 Task: Look for space in Shāhjānpur, India from 4th June, 2023 to 8th June, 2023 for 2 adults in price range Rs.8000 to Rs.16000. Place can be private room with 1  bedroom having 1 bed and 1 bathroom. Property type can be house, flat, guest house, hotel. Booking option can be shelf check-in. Required host language is English.
Action: Mouse moved to (546, 97)
Screenshot: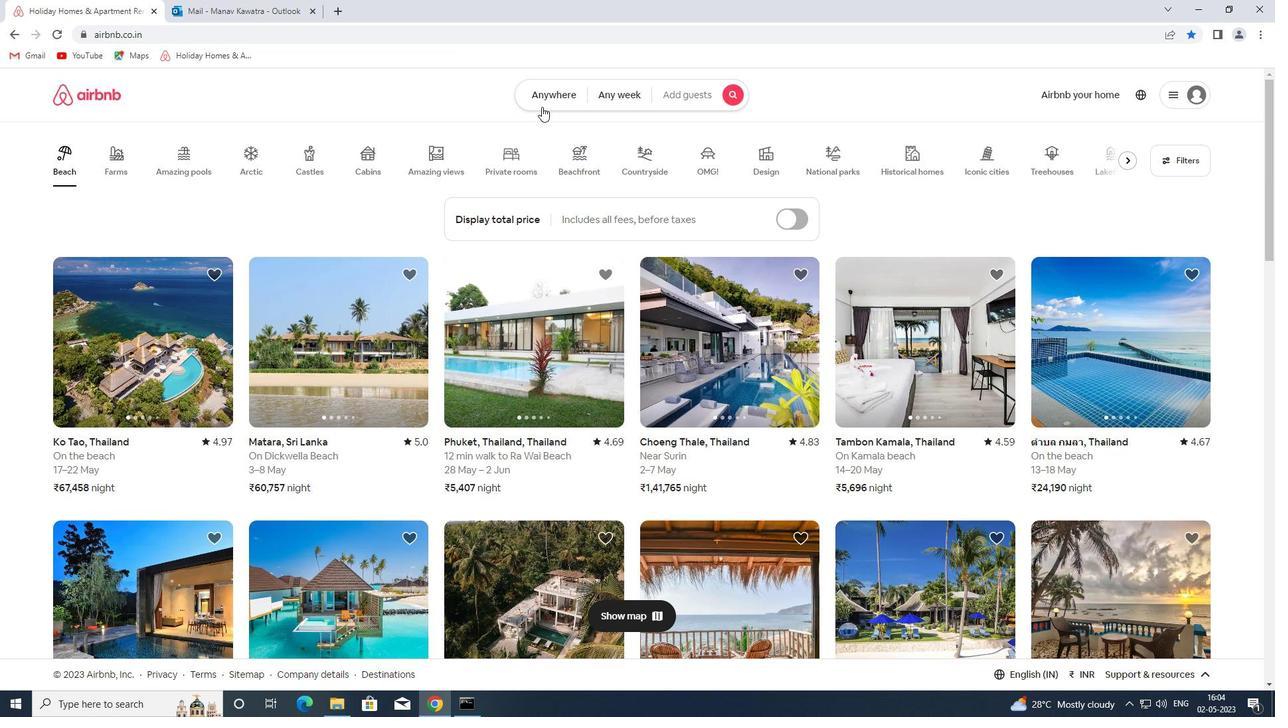 
Action: Mouse pressed left at (546, 97)
Screenshot: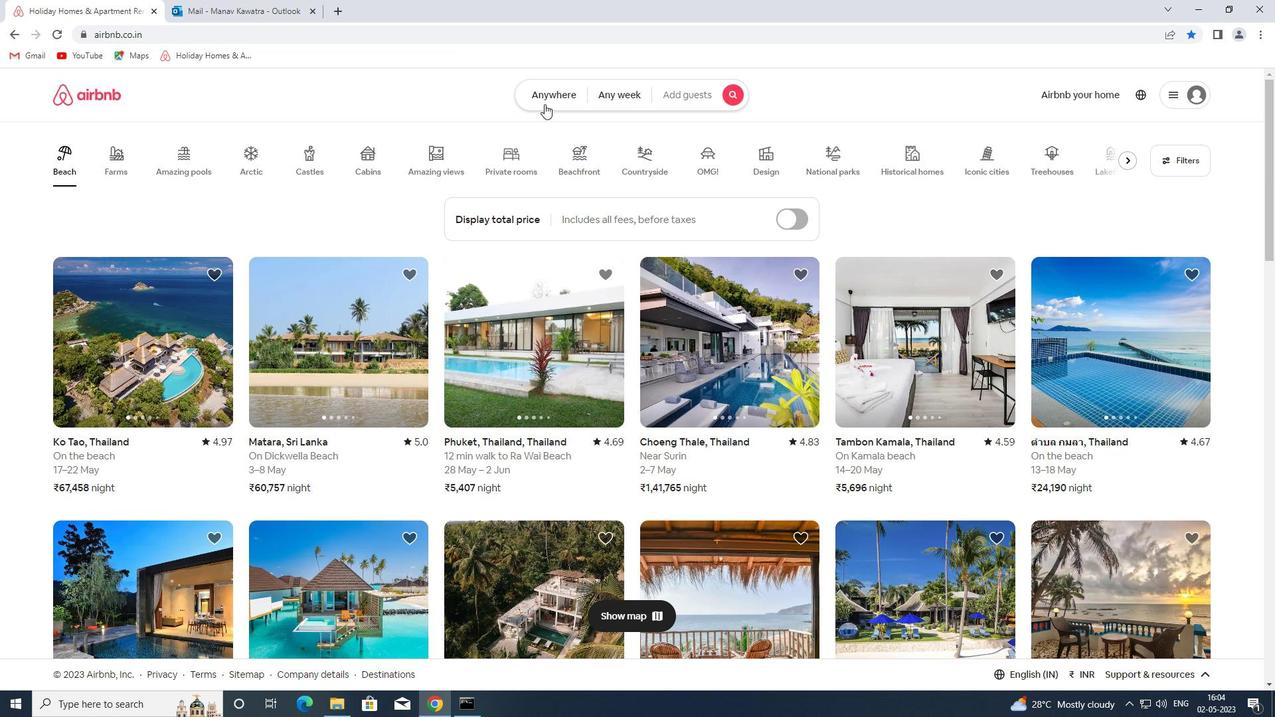 
Action: Mouse moved to (414, 150)
Screenshot: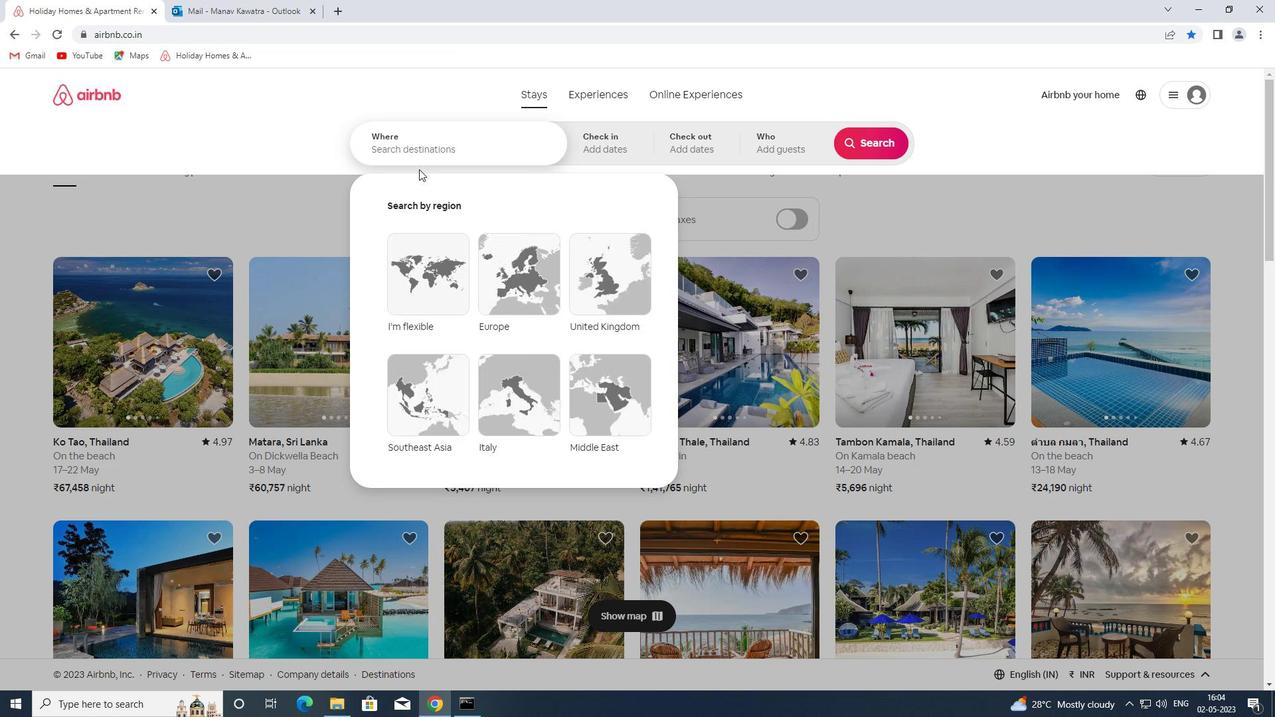 
Action: Mouse pressed left at (414, 150)
Screenshot: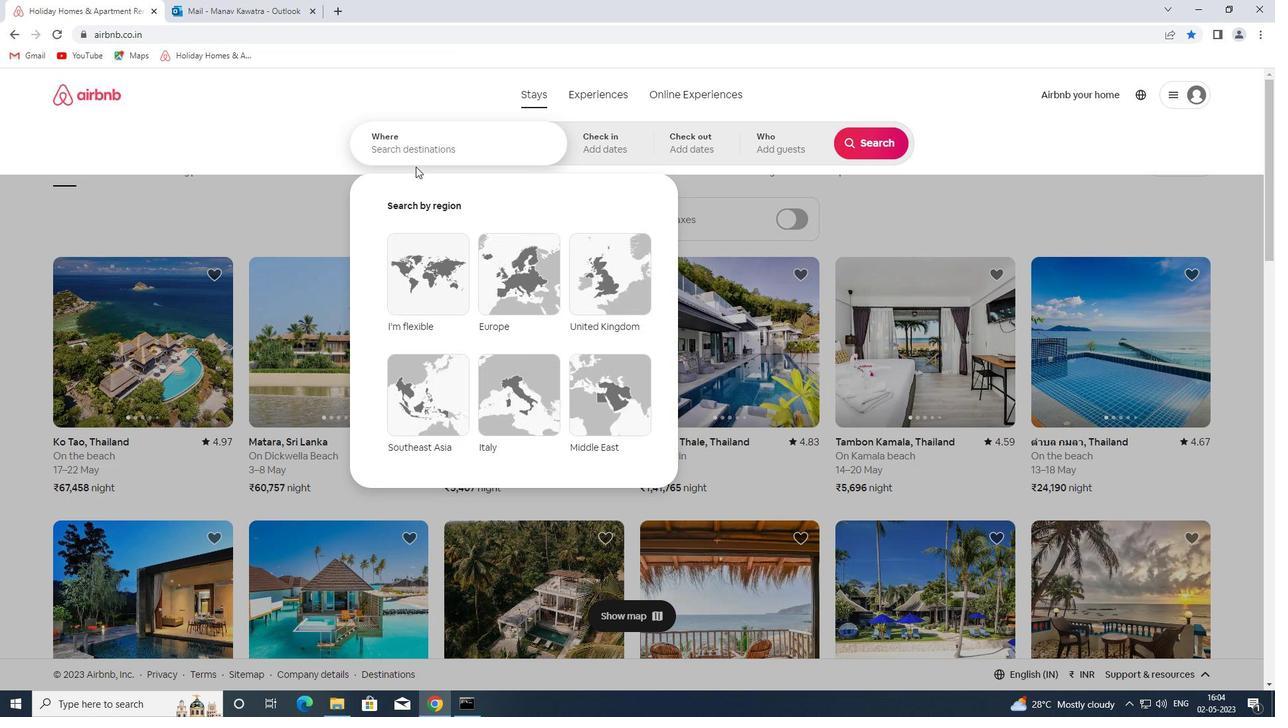 
Action: Key pressed shahjanpur<Key.space>india<Key.space><Key.enter>
Screenshot: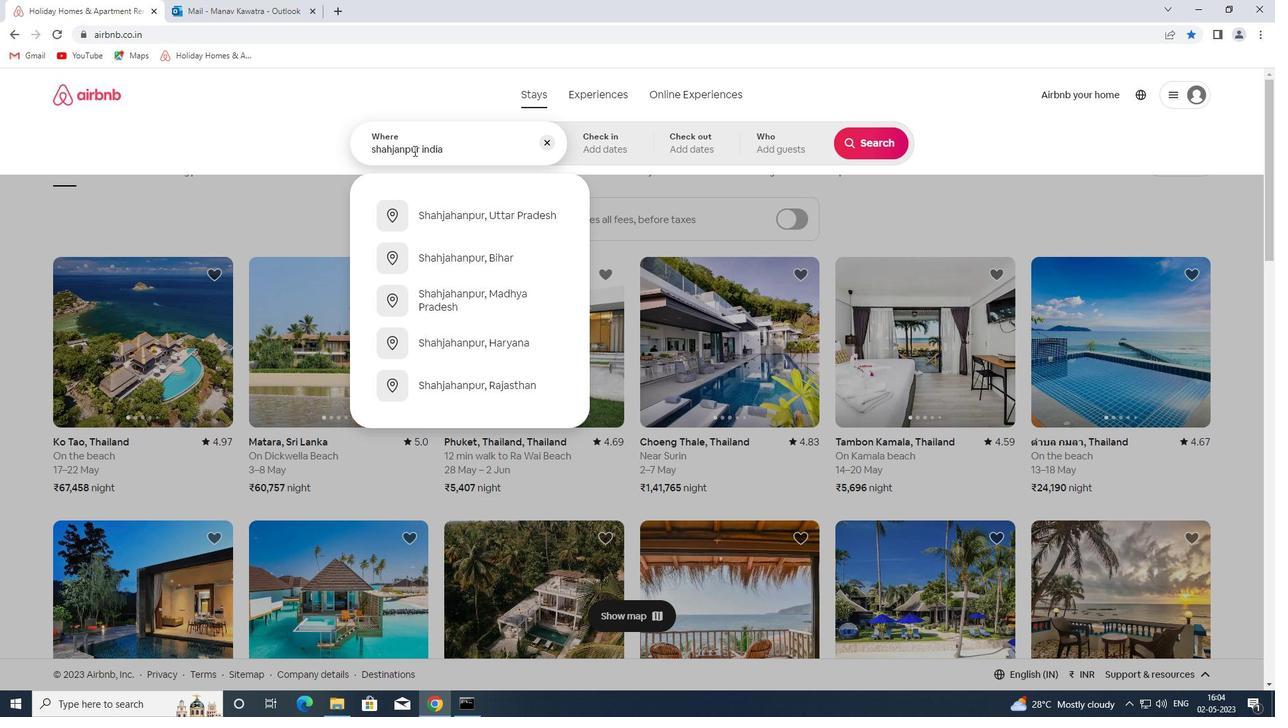 
Action: Mouse moved to (671, 333)
Screenshot: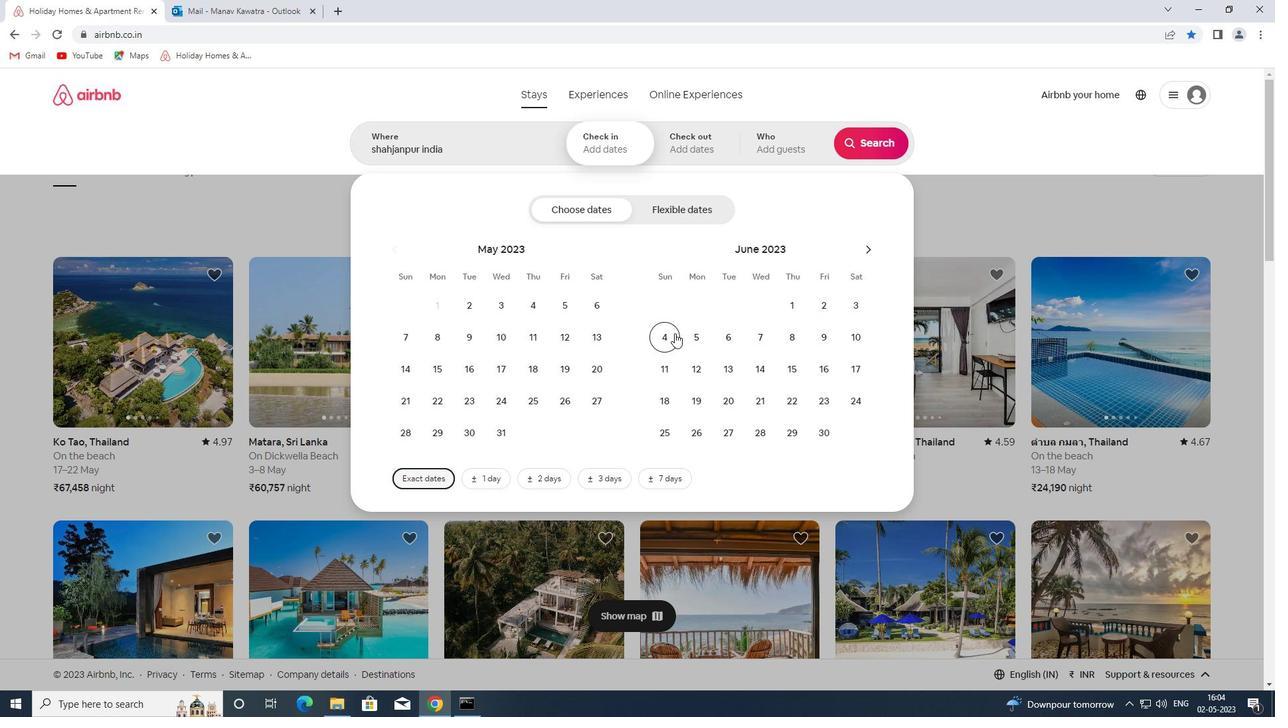 
Action: Mouse pressed left at (671, 333)
Screenshot: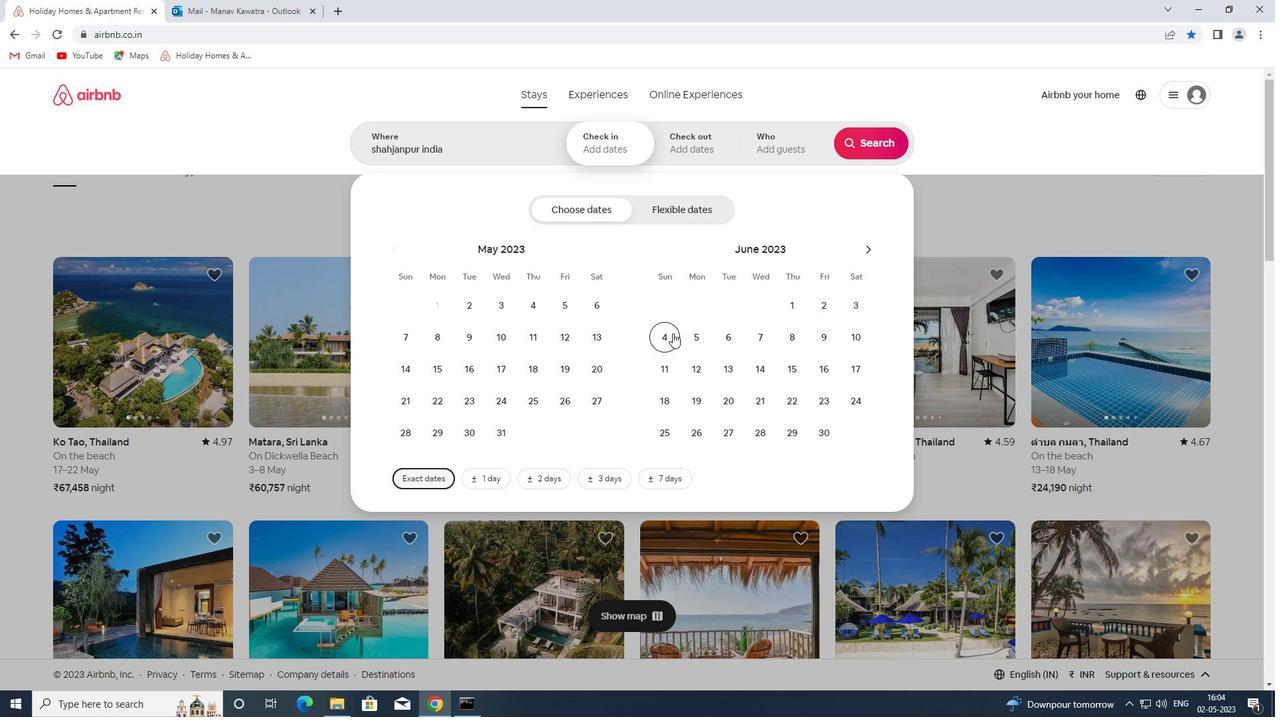 
Action: Mouse moved to (800, 330)
Screenshot: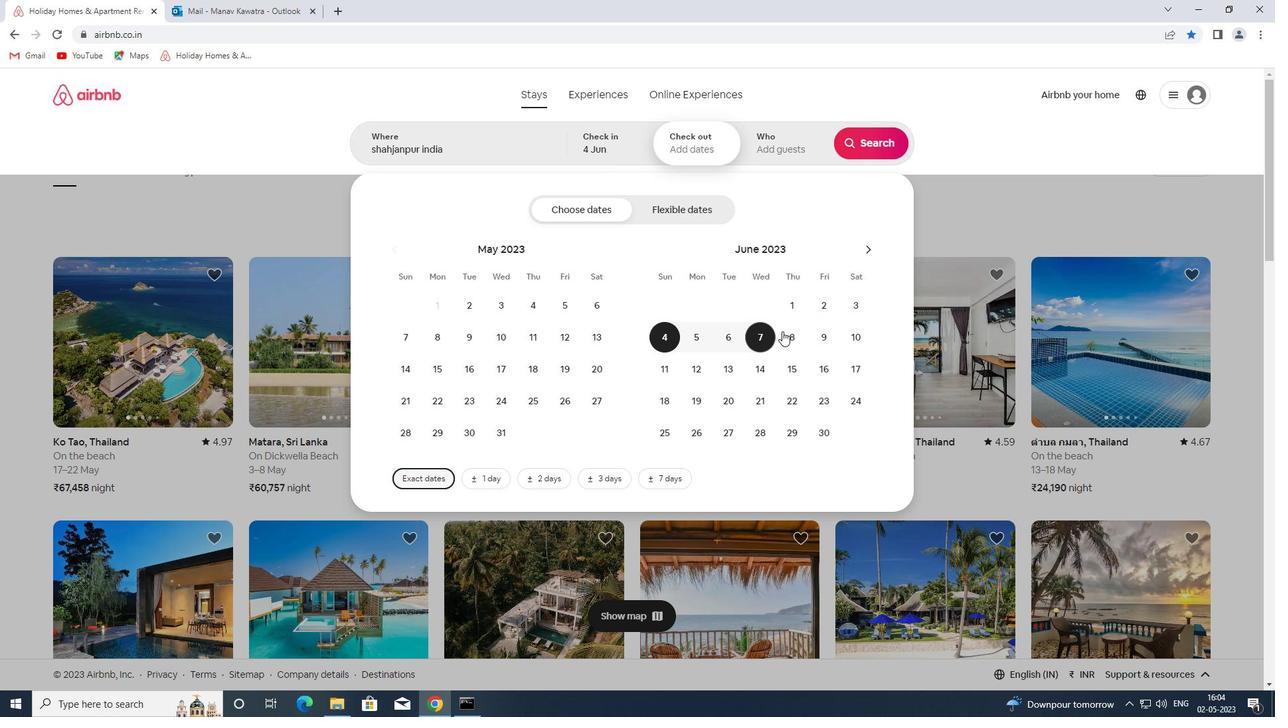 
Action: Mouse pressed left at (800, 330)
Screenshot: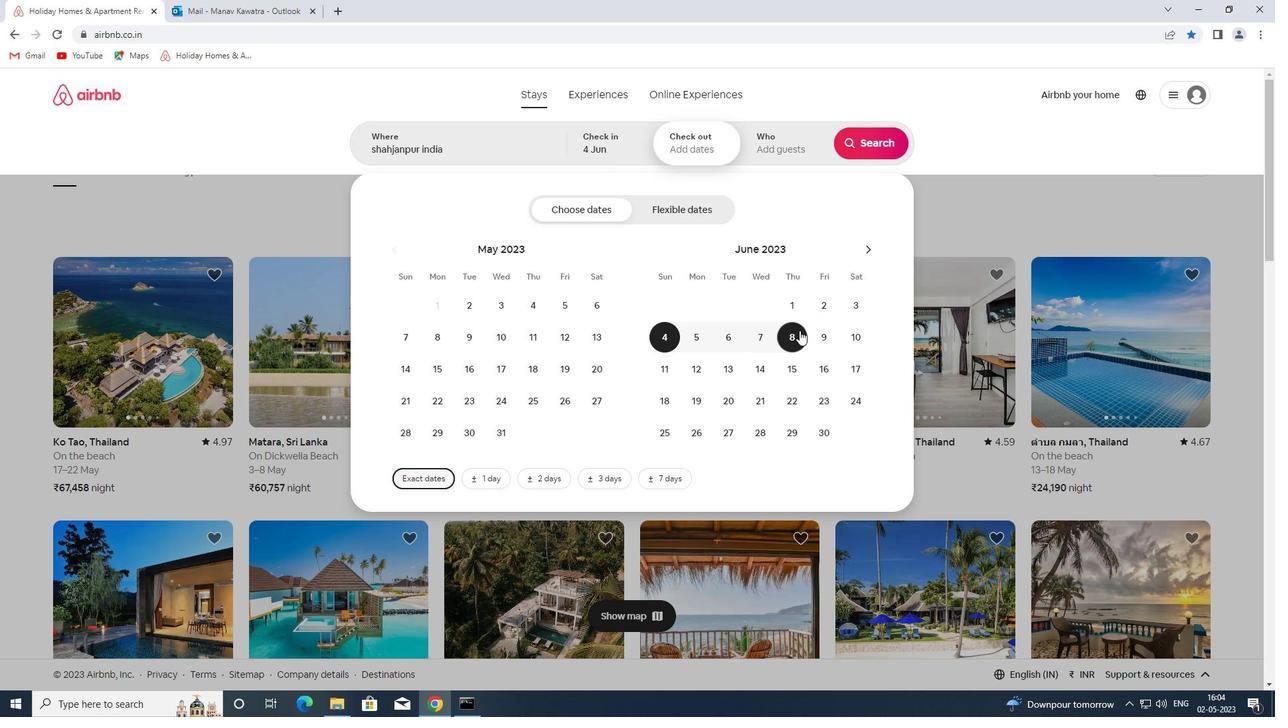 
Action: Mouse moved to (763, 136)
Screenshot: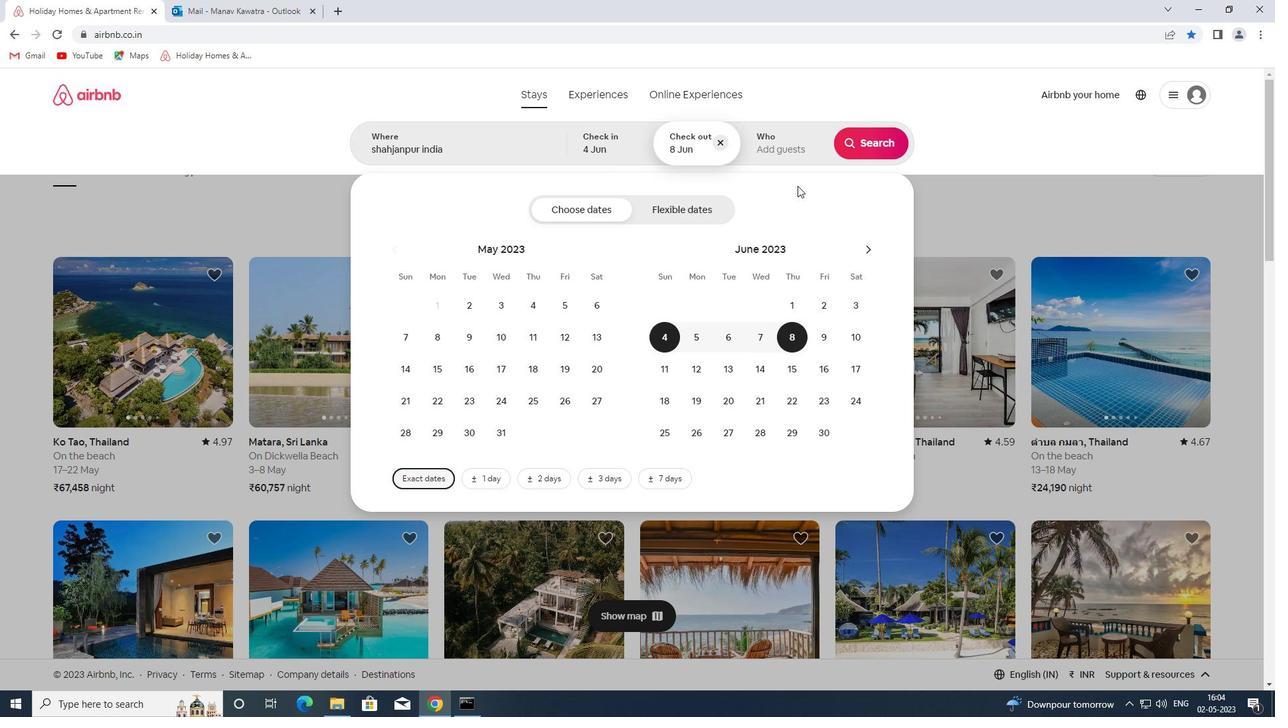 
Action: Mouse pressed left at (763, 136)
Screenshot: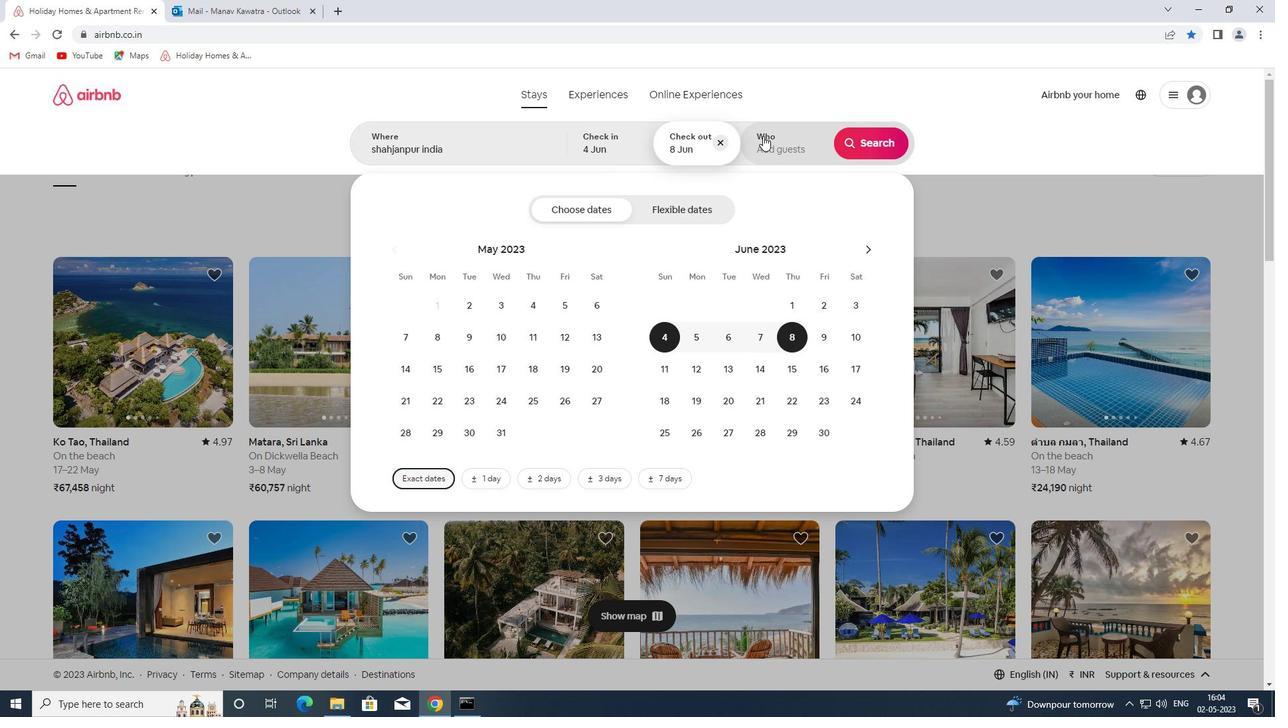 
Action: Mouse moved to (881, 209)
Screenshot: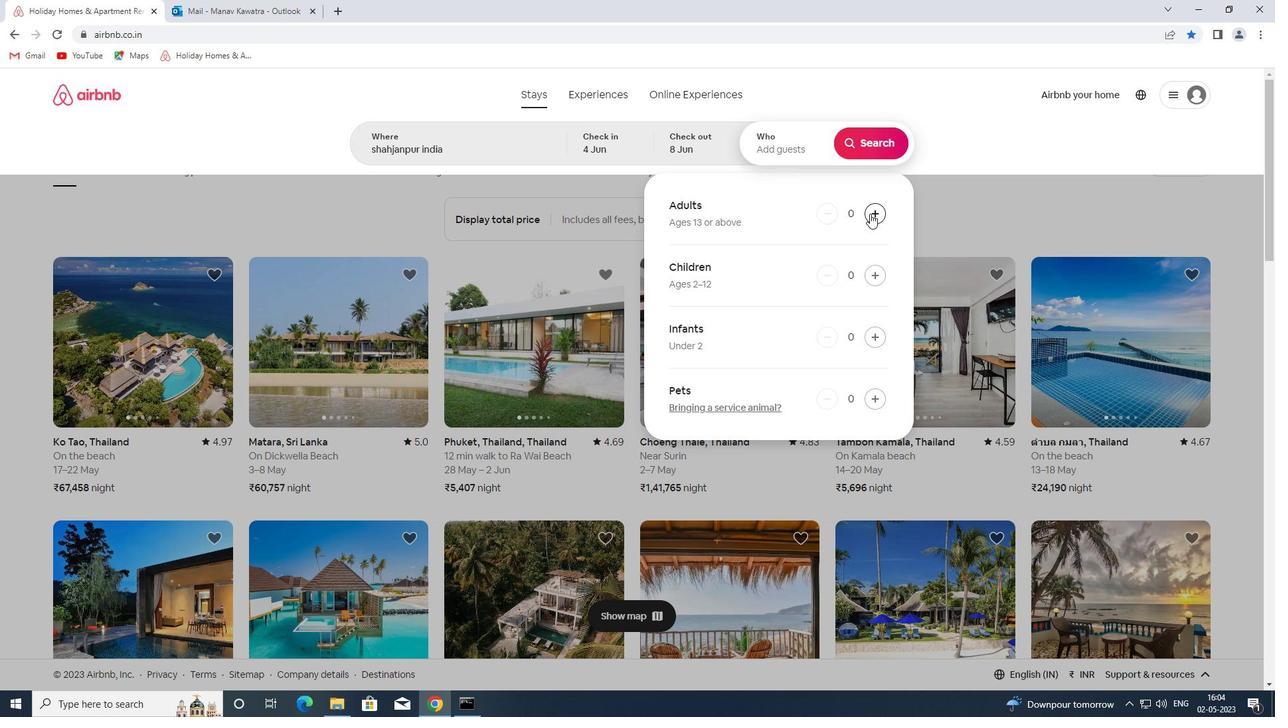 
Action: Mouse pressed left at (881, 209)
Screenshot: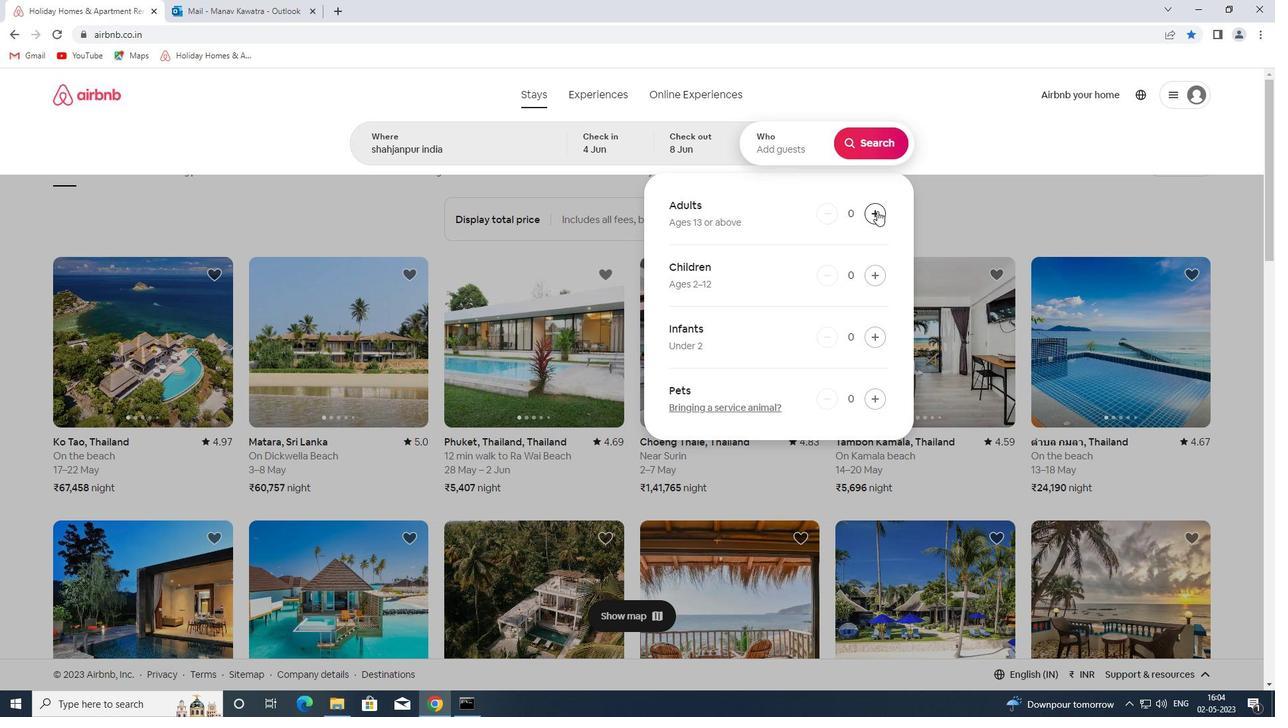 
Action: Mouse pressed left at (881, 209)
Screenshot: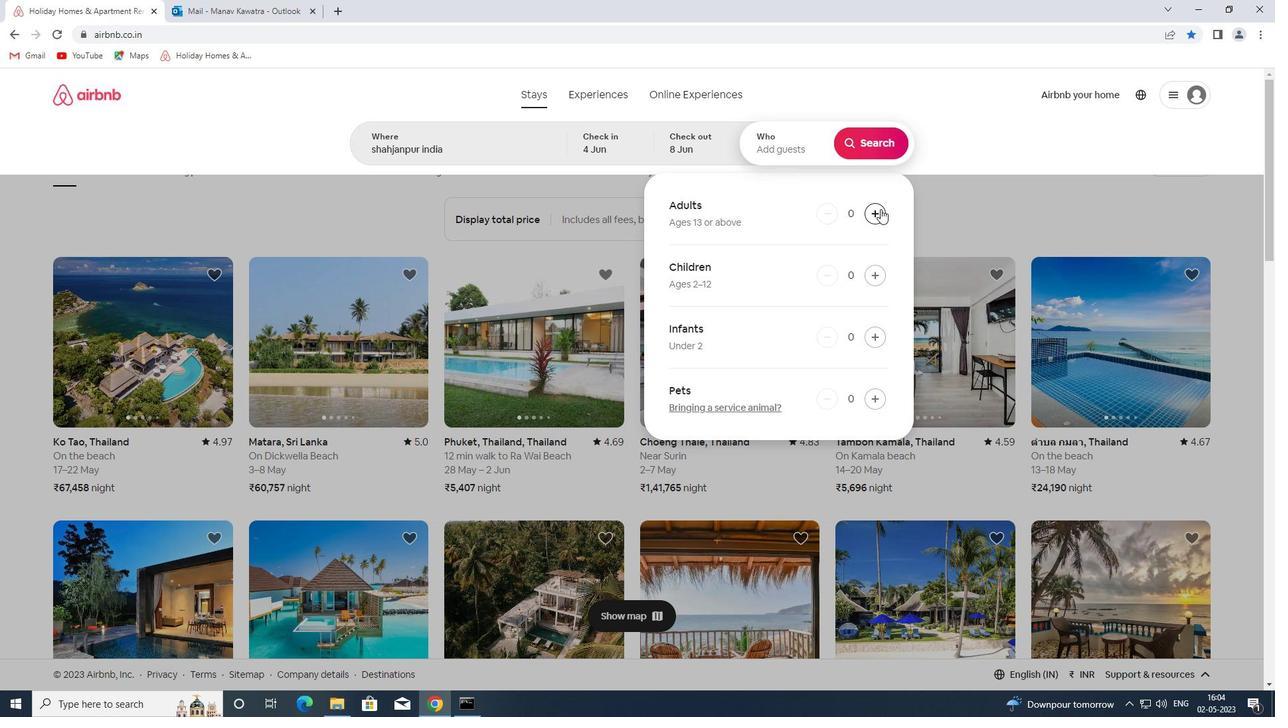 
Action: Mouse moved to (875, 152)
Screenshot: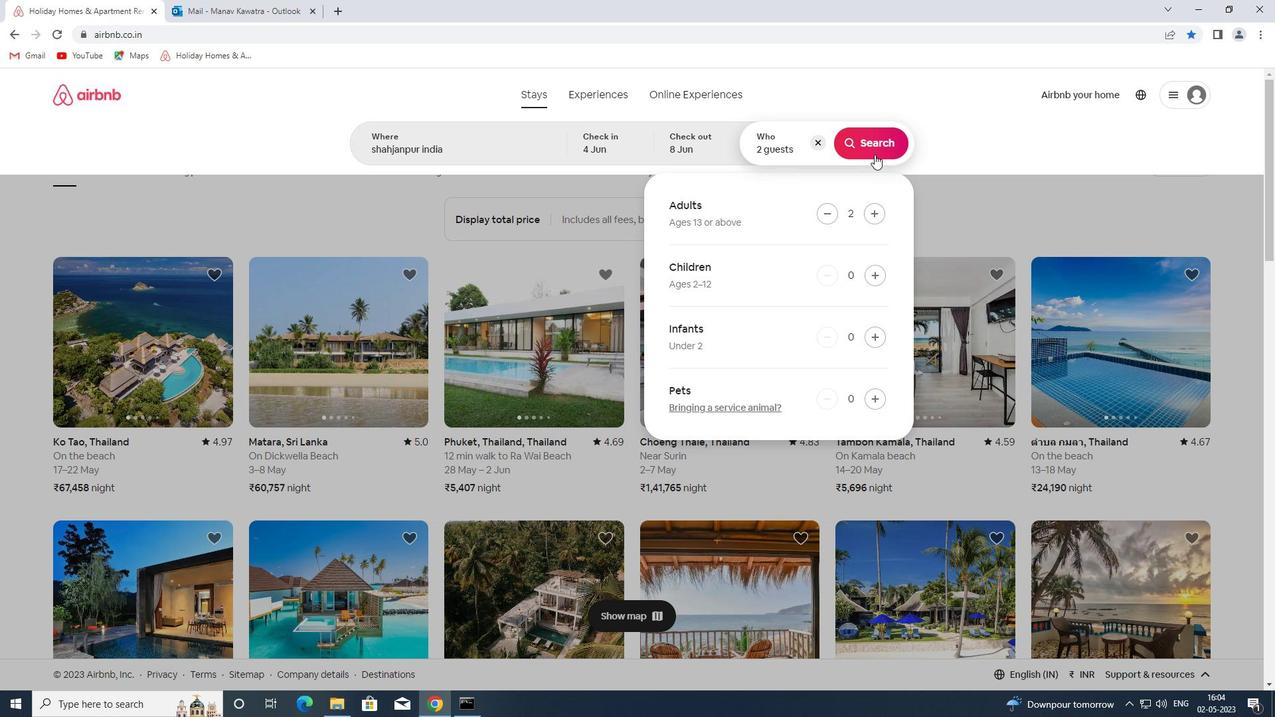 
Action: Mouse pressed left at (875, 152)
Screenshot: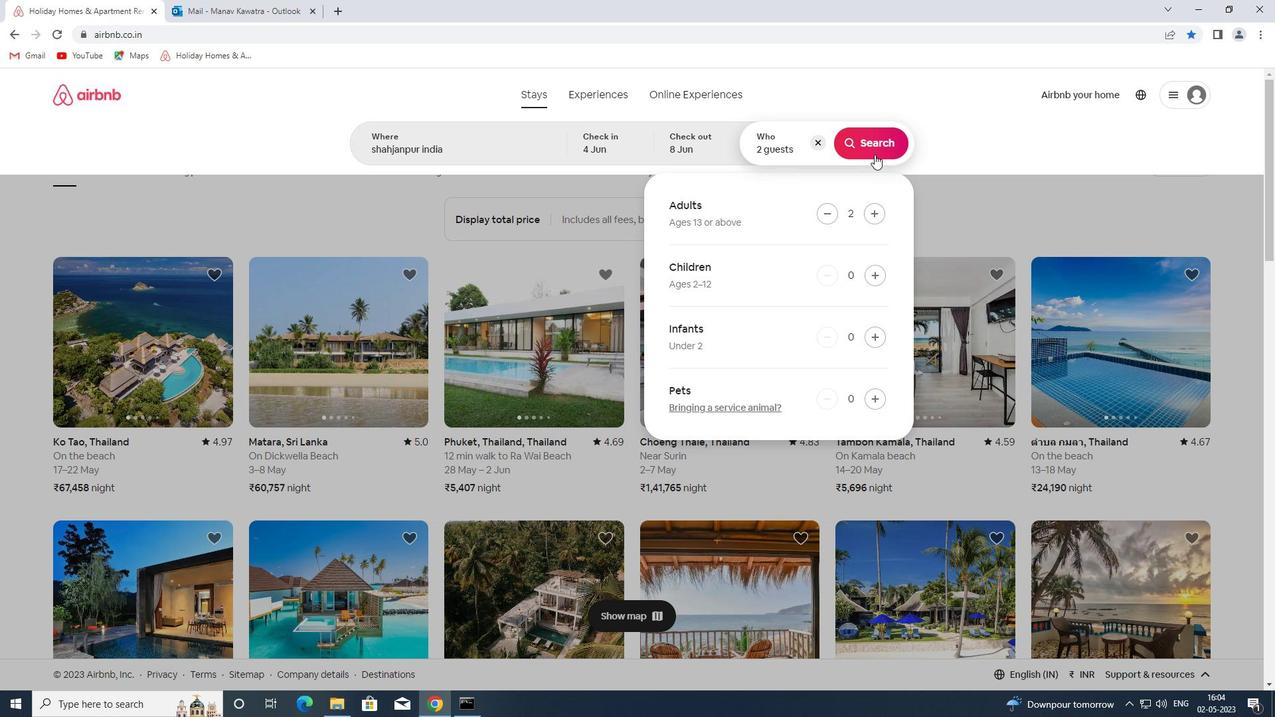 
Action: Mouse moved to (1200, 150)
Screenshot: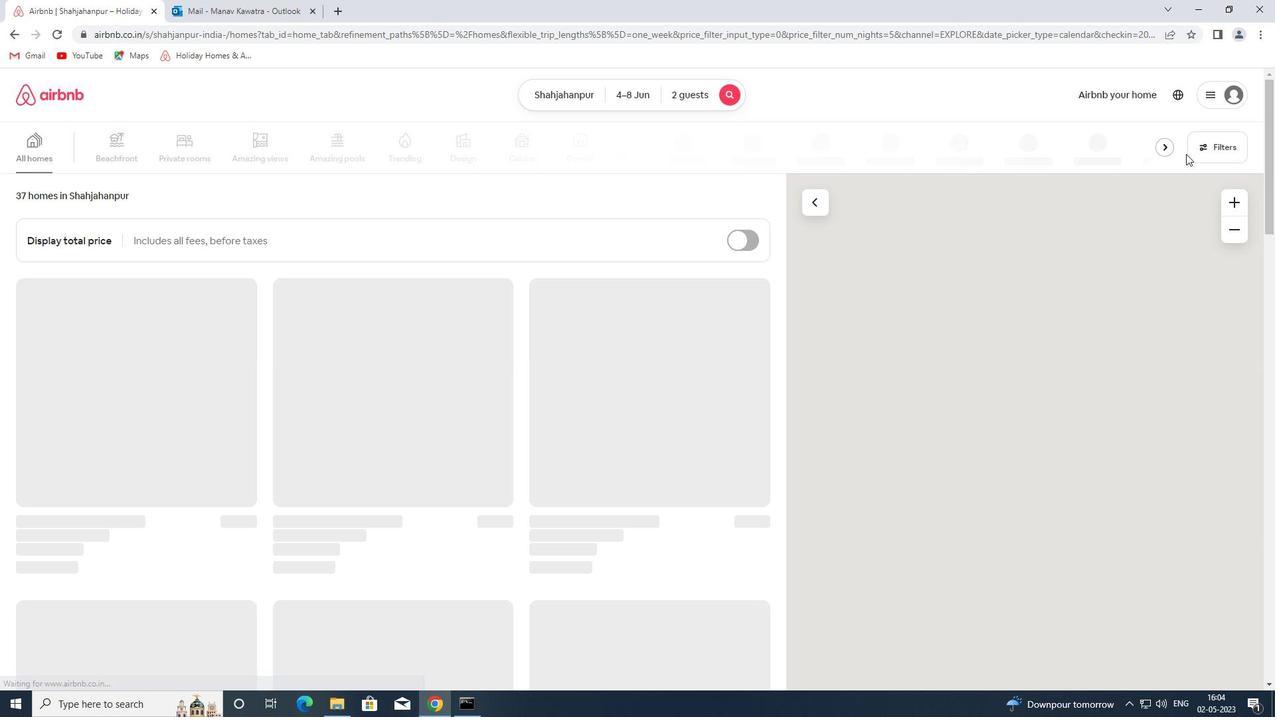 
Action: Mouse pressed left at (1200, 150)
Screenshot: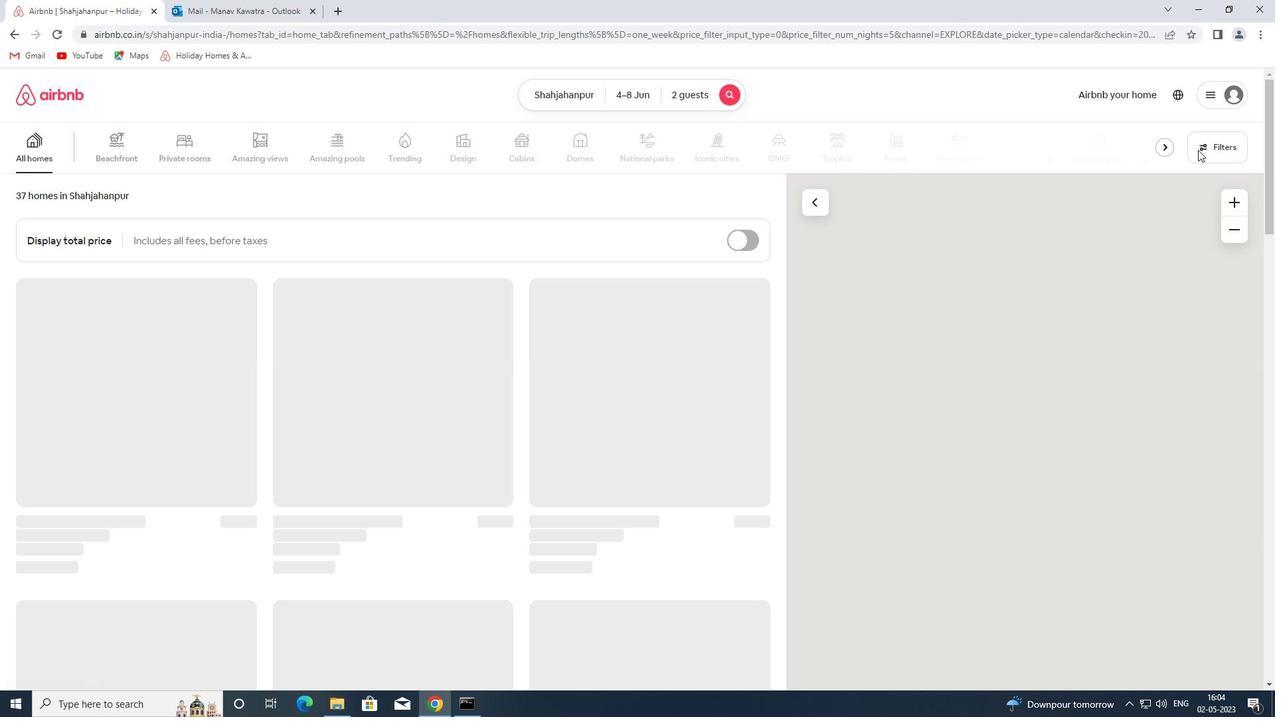 
Action: Mouse moved to (469, 318)
Screenshot: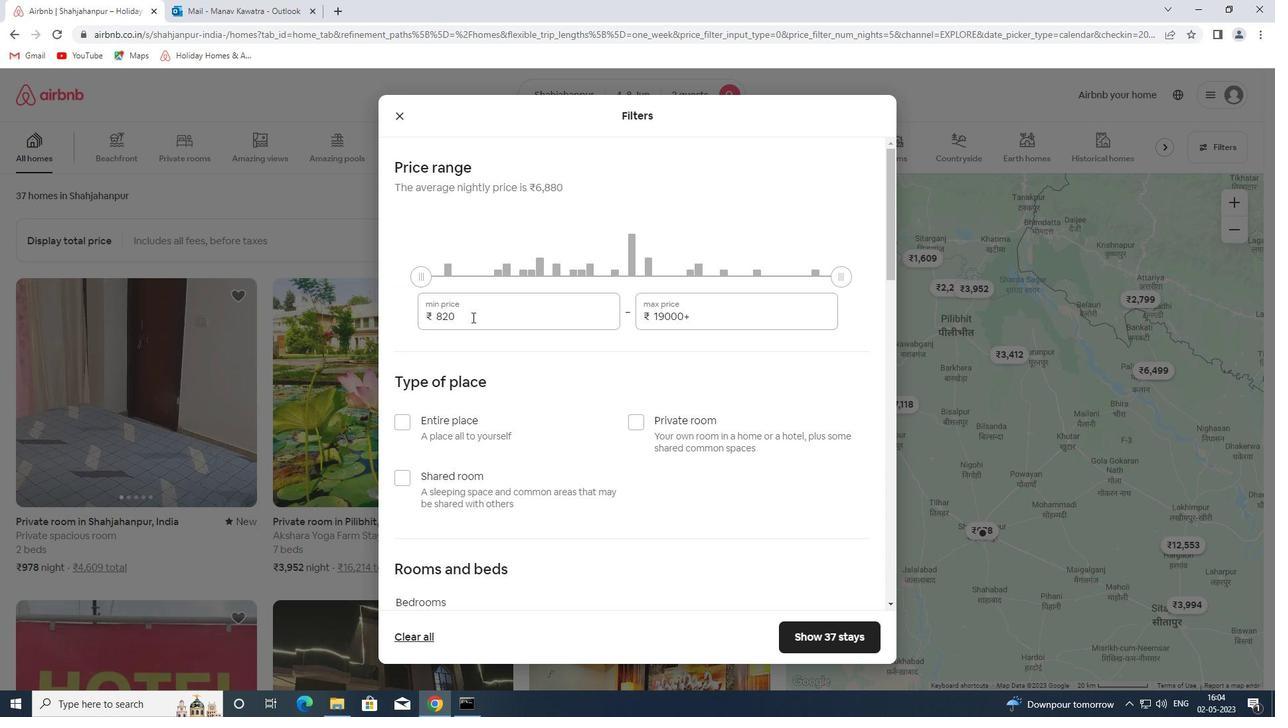 
Action: Mouse pressed left at (469, 318)
Screenshot: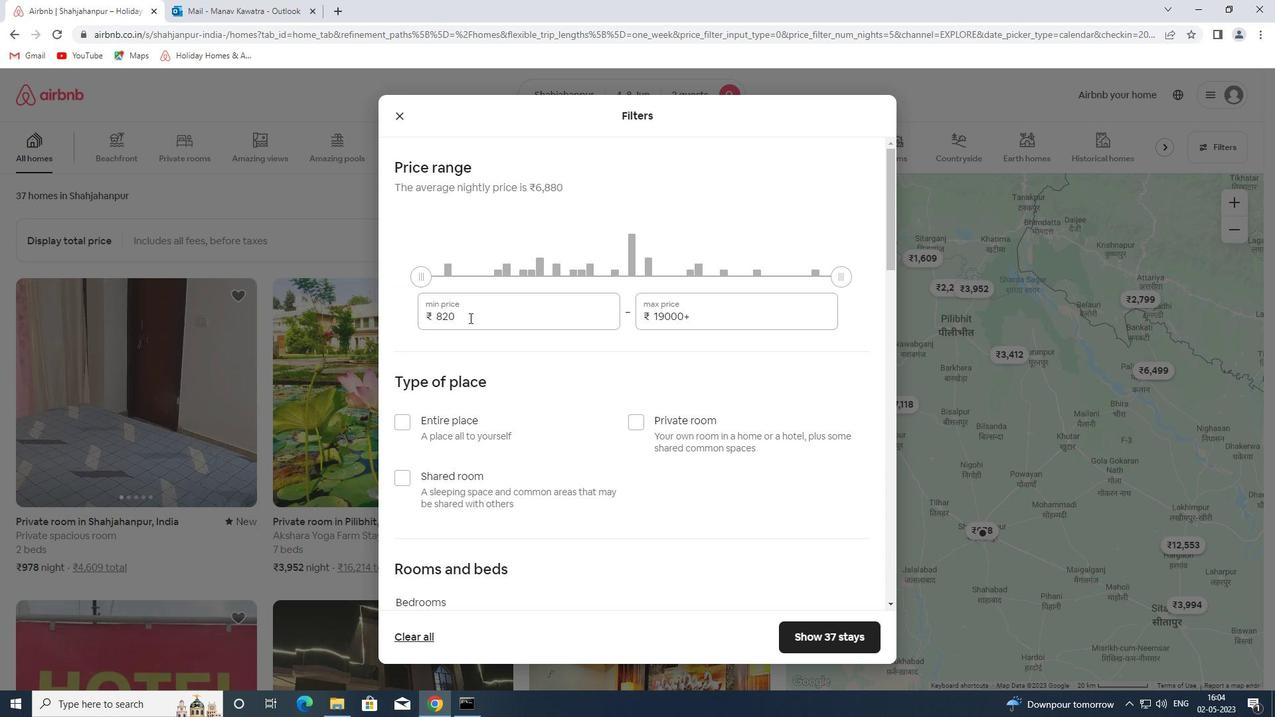 
Action: Mouse pressed left at (469, 318)
Screenshot: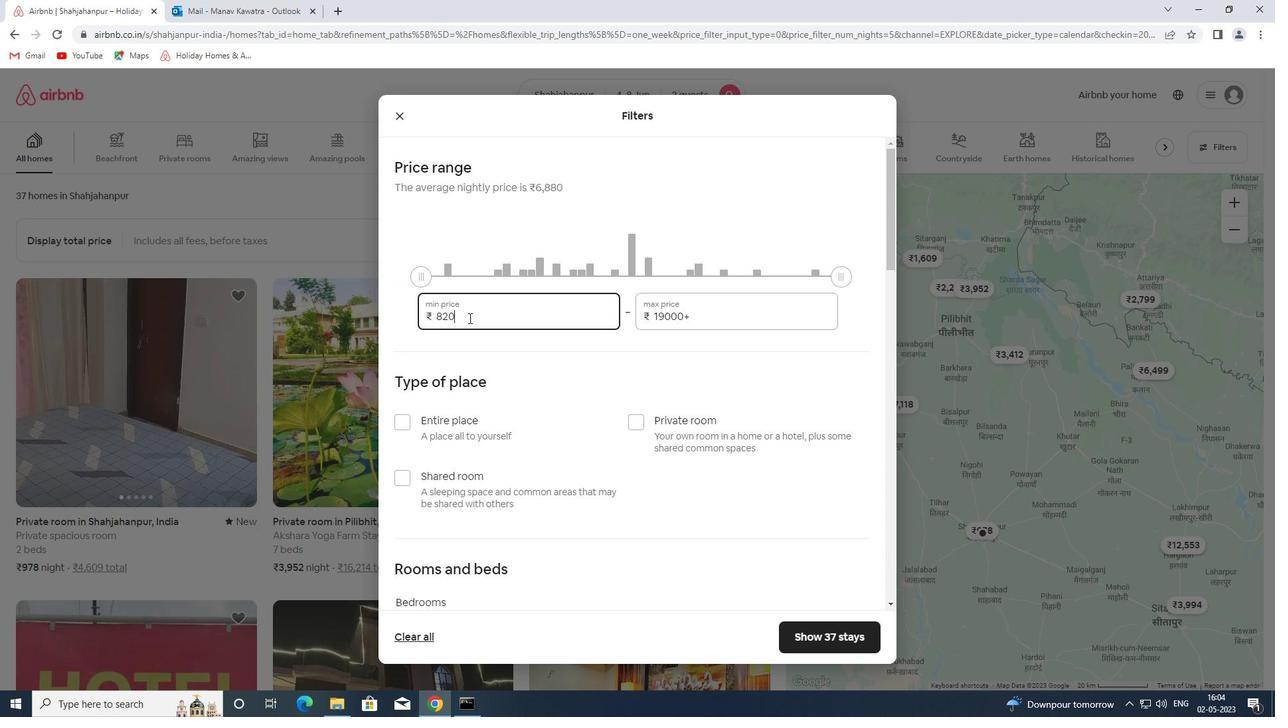 
Action: Key pressed 8000<Key.tab>15<Key.backspace>6000
Screenshot: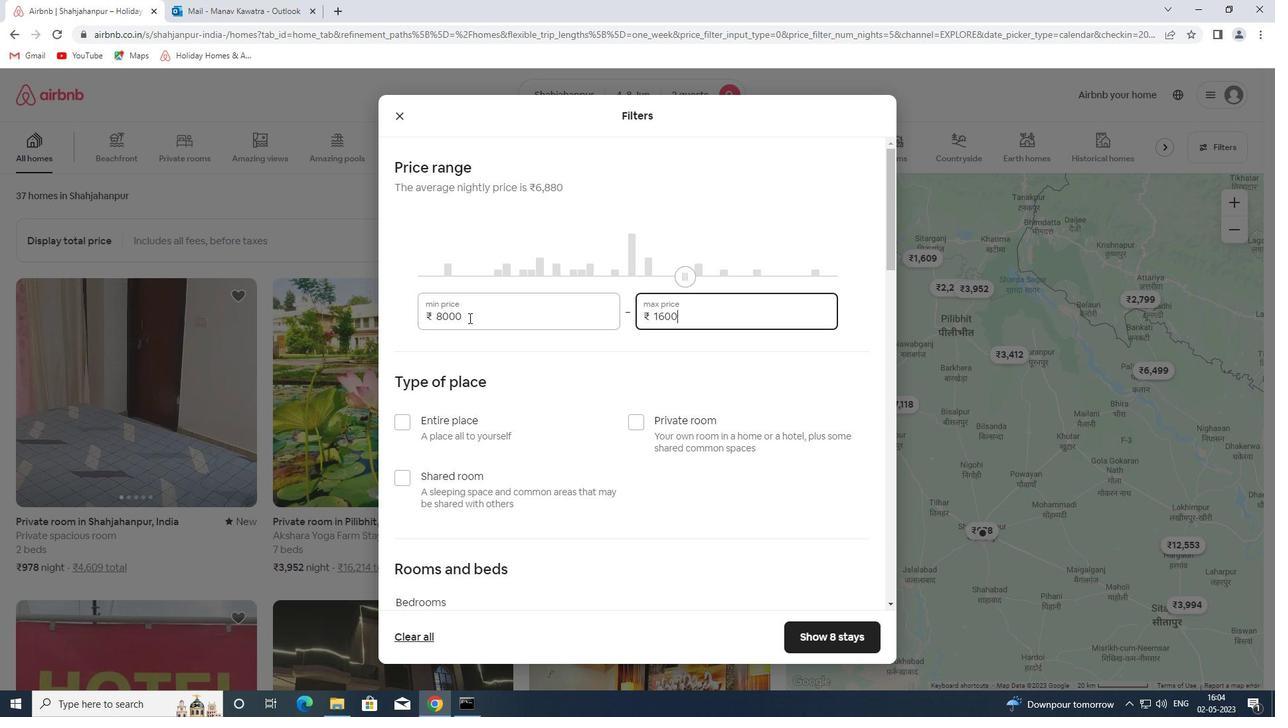 
Action: Mouse moved to (700, 421)
Screenshot: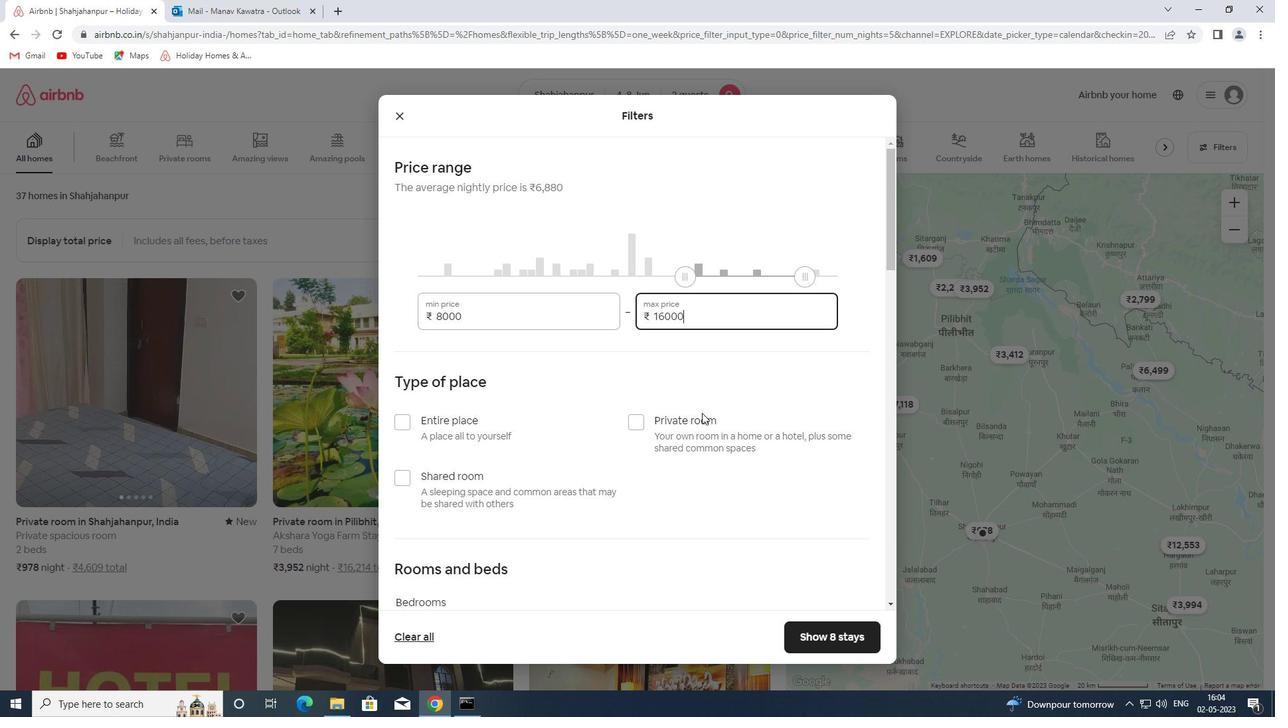 
Action: Mouse pressed left at (700, 421)
Screenshot: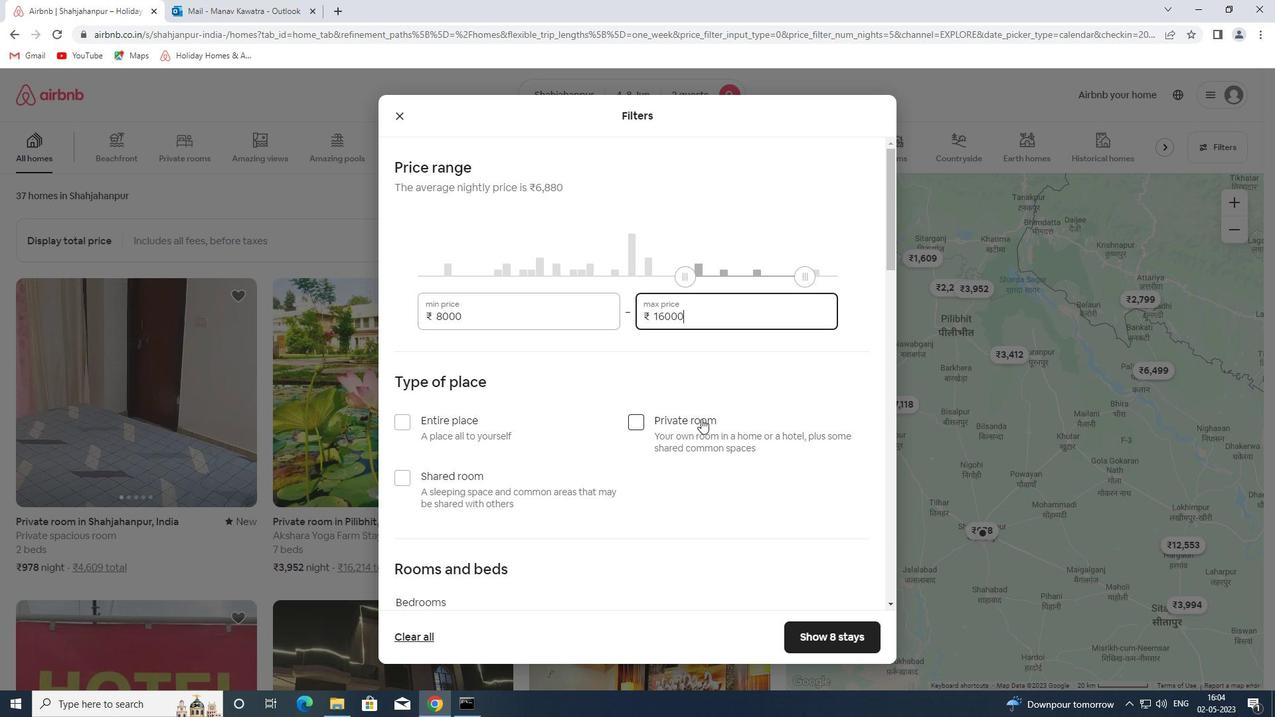 
Action: Mouse scrolled (700, 420) with delta (0, 0)
Screenshot: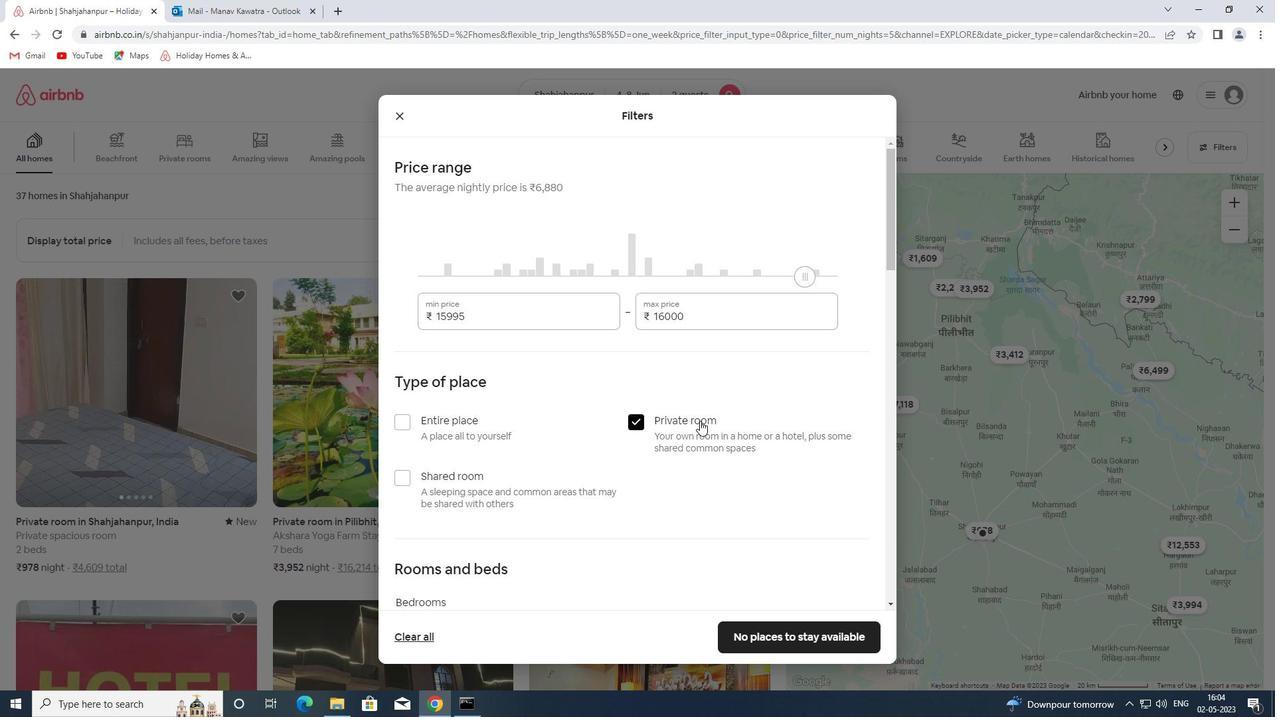 
Action: Mouse scrolled (700, 420) with delta (0, 0)
Screenshot: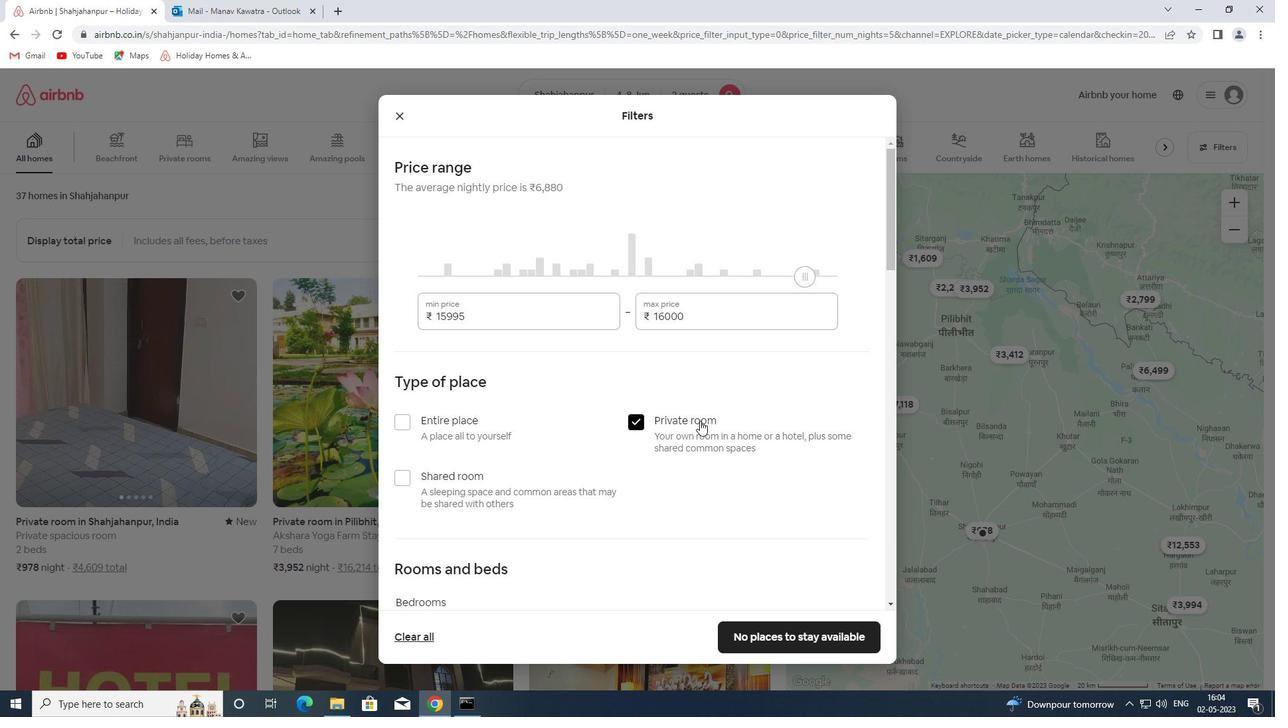 
Action: Mouse moved to (580, 457)
Screenshot: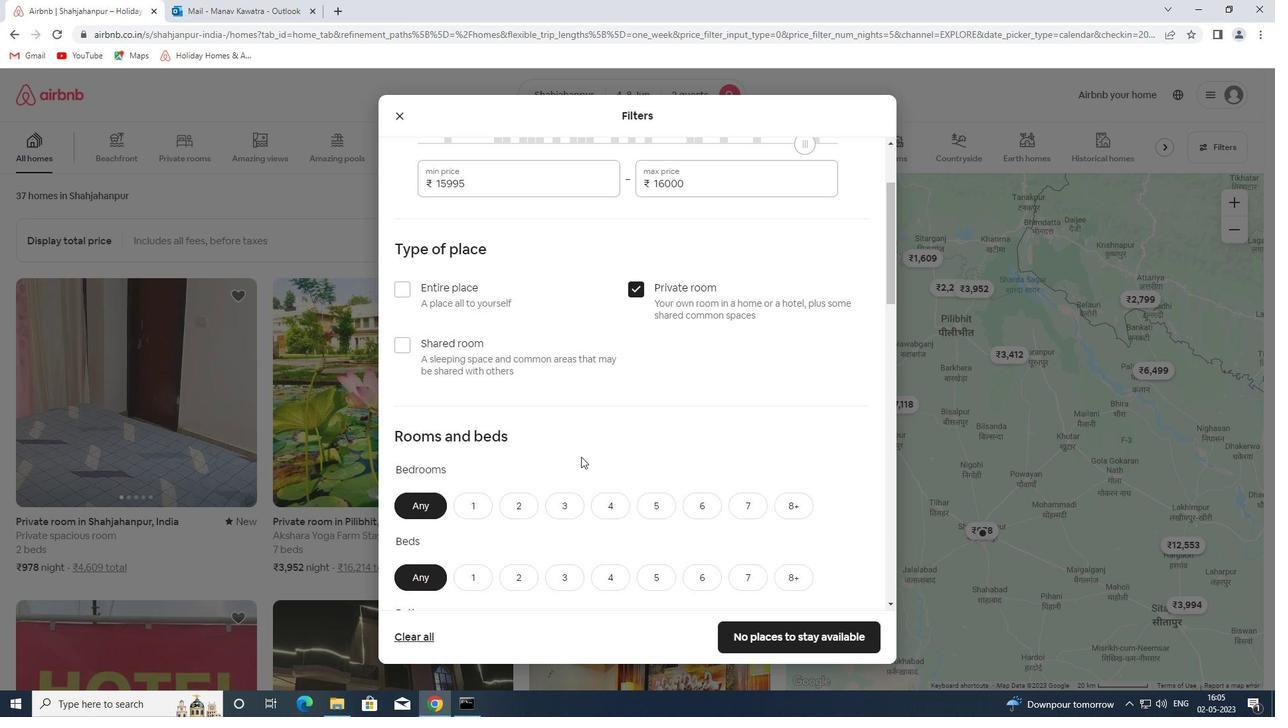 
Action: Mouse scrolled (580, 457) with delta (0, 0)
Screenshot: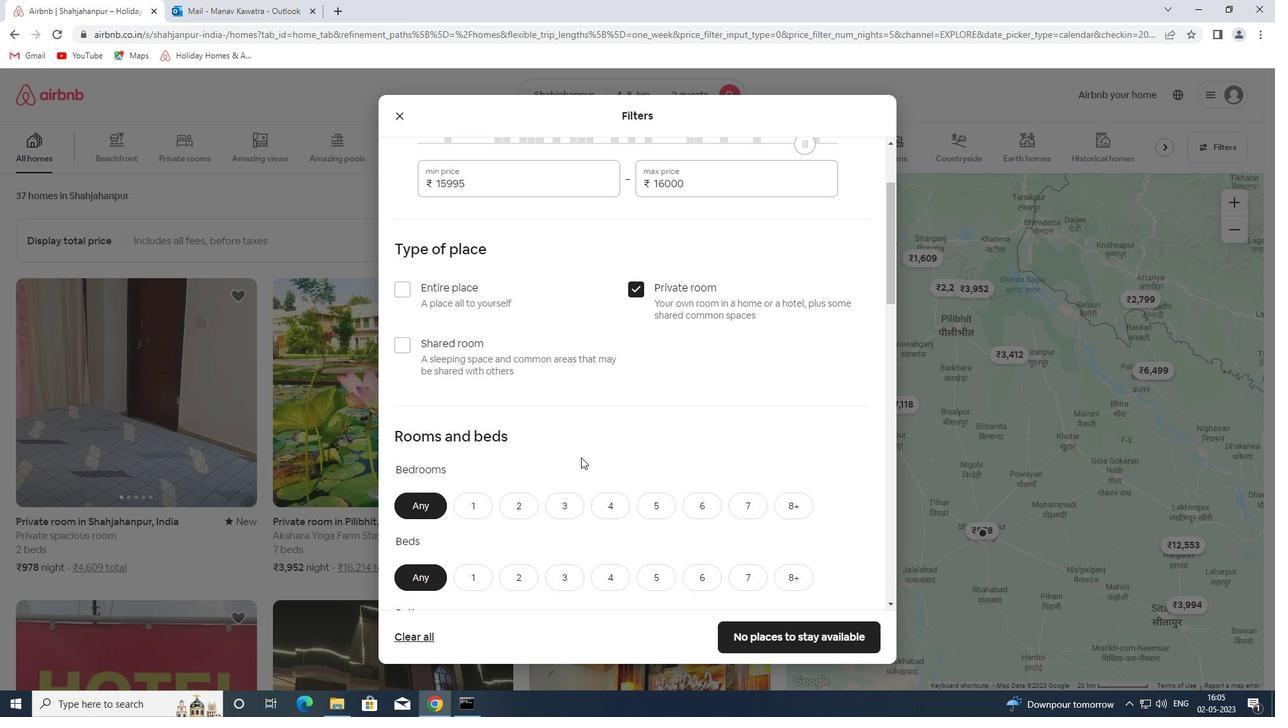 
Action: Mouse scrolled (580, 457) with delta (0, 0)
Screenshot: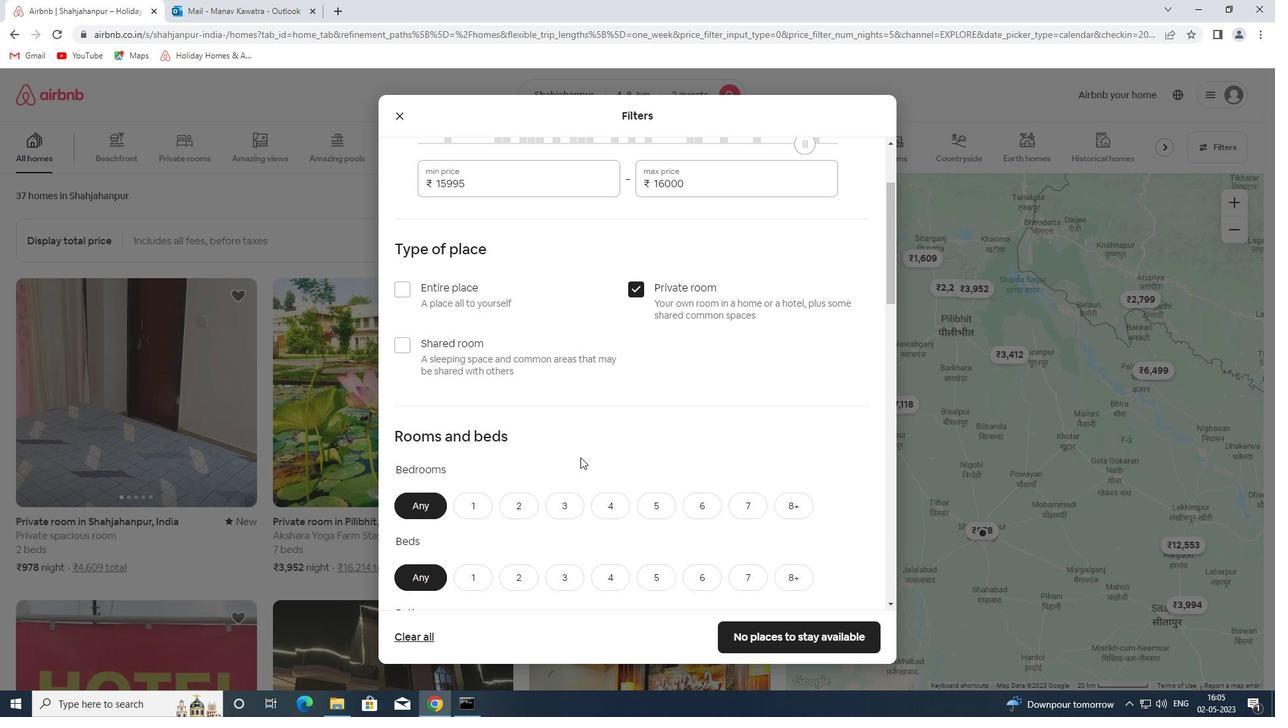 
Action: Mouse scrolled (580, 457) with delta (0, 0)
Screenshot: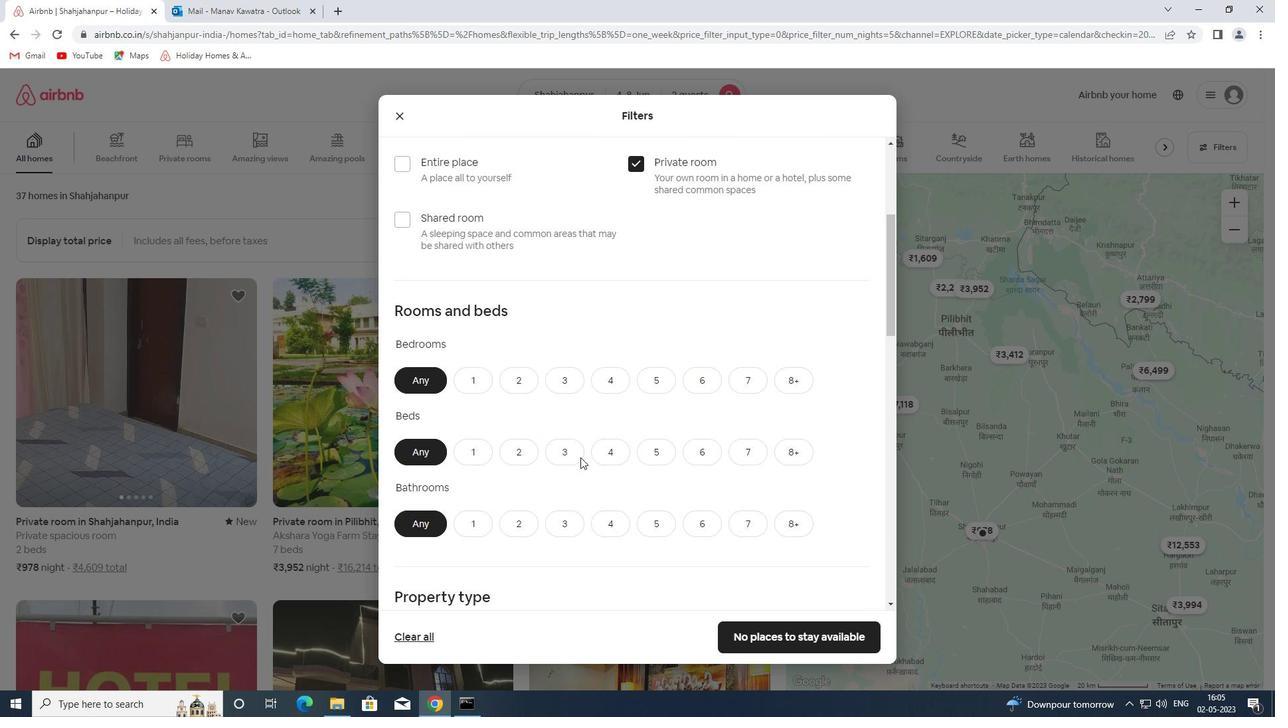 
Action: Mouse scrolled (580, 457) with delta (0, 0)
Screenshot: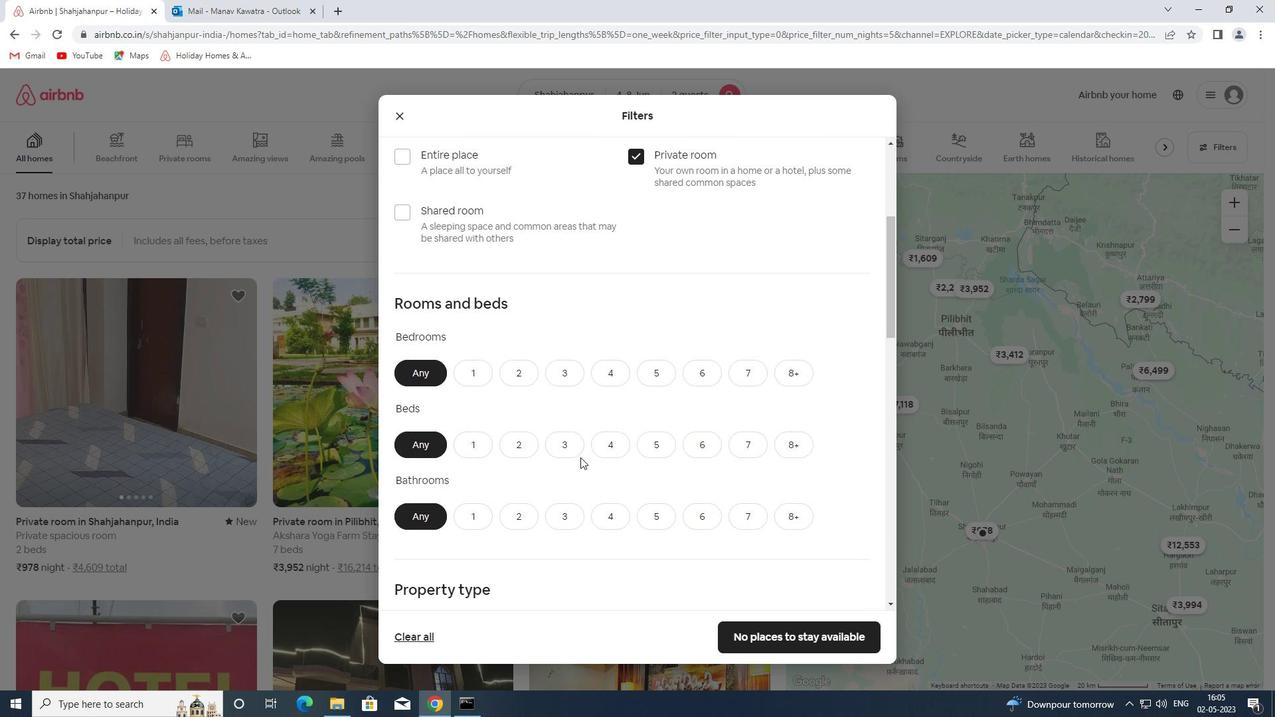 
Action: Mouse moved to (467, 241)
Screenshot: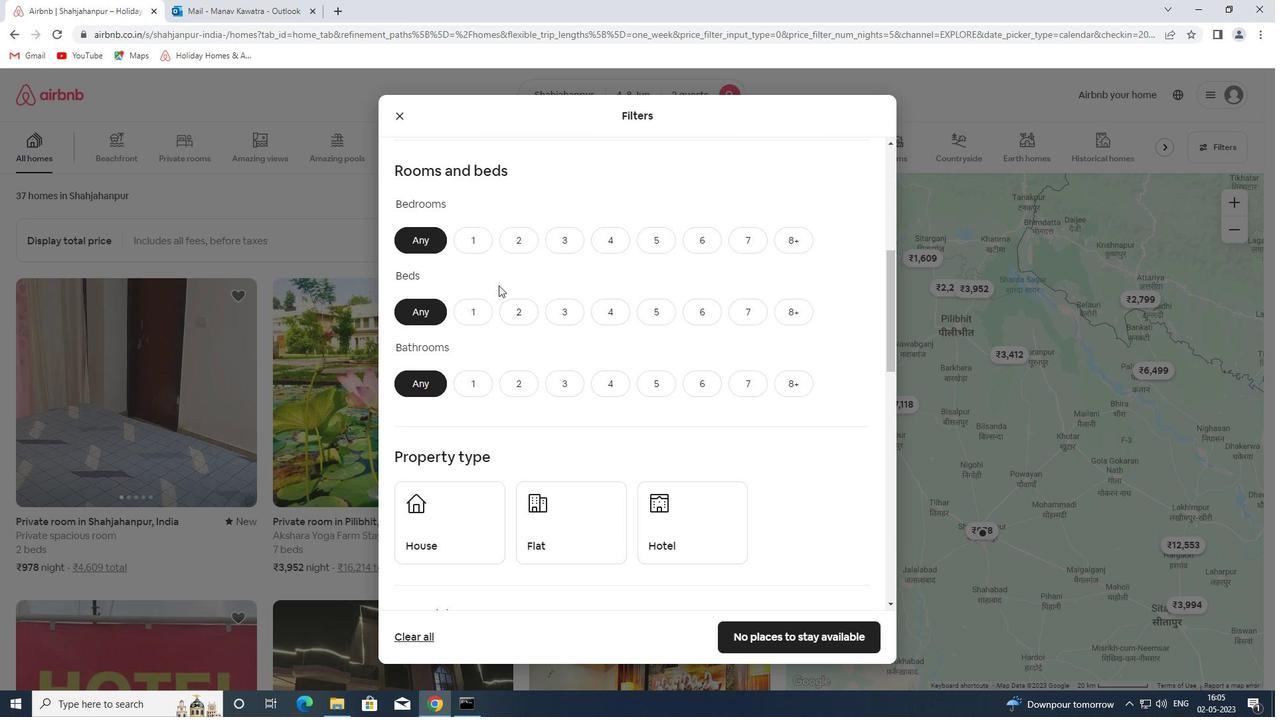 
Action: Mouse pressed left at (467, 241)
Screenshot: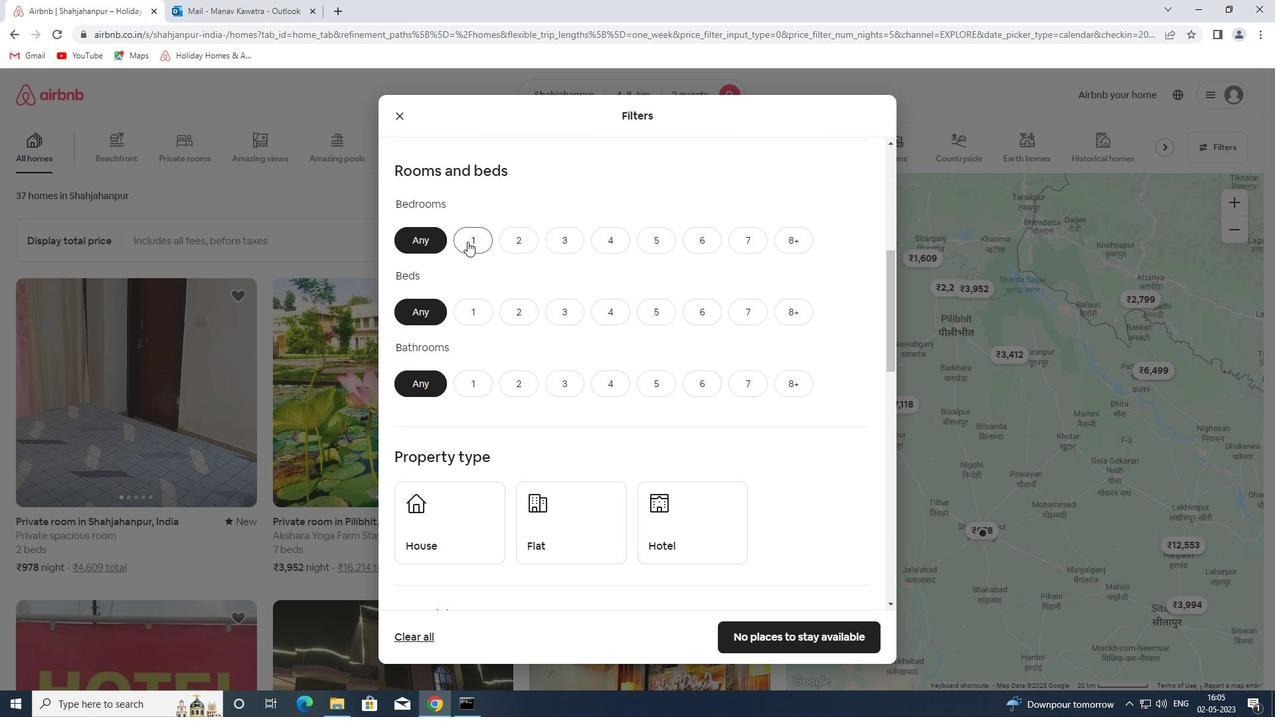 
Action: Mouse moved to (477, 313)
Screenshot: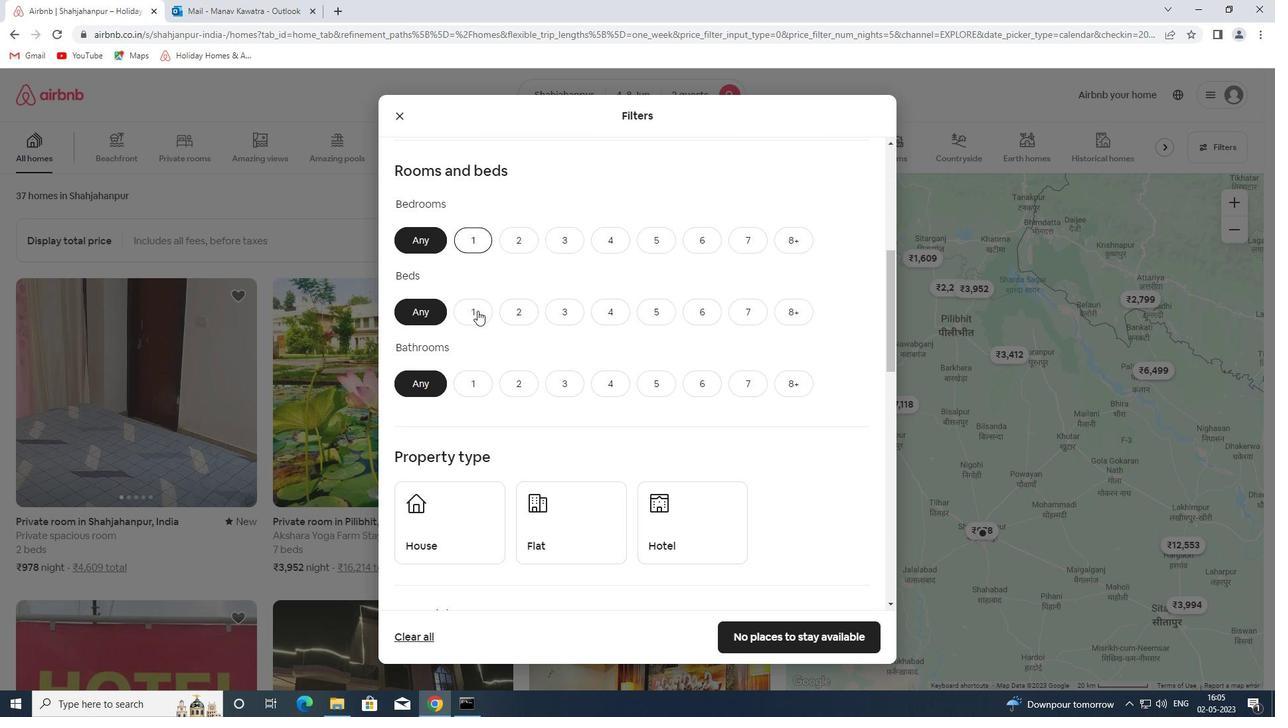 
Action: Mouse pressed left at (477, 313)
Screenshot: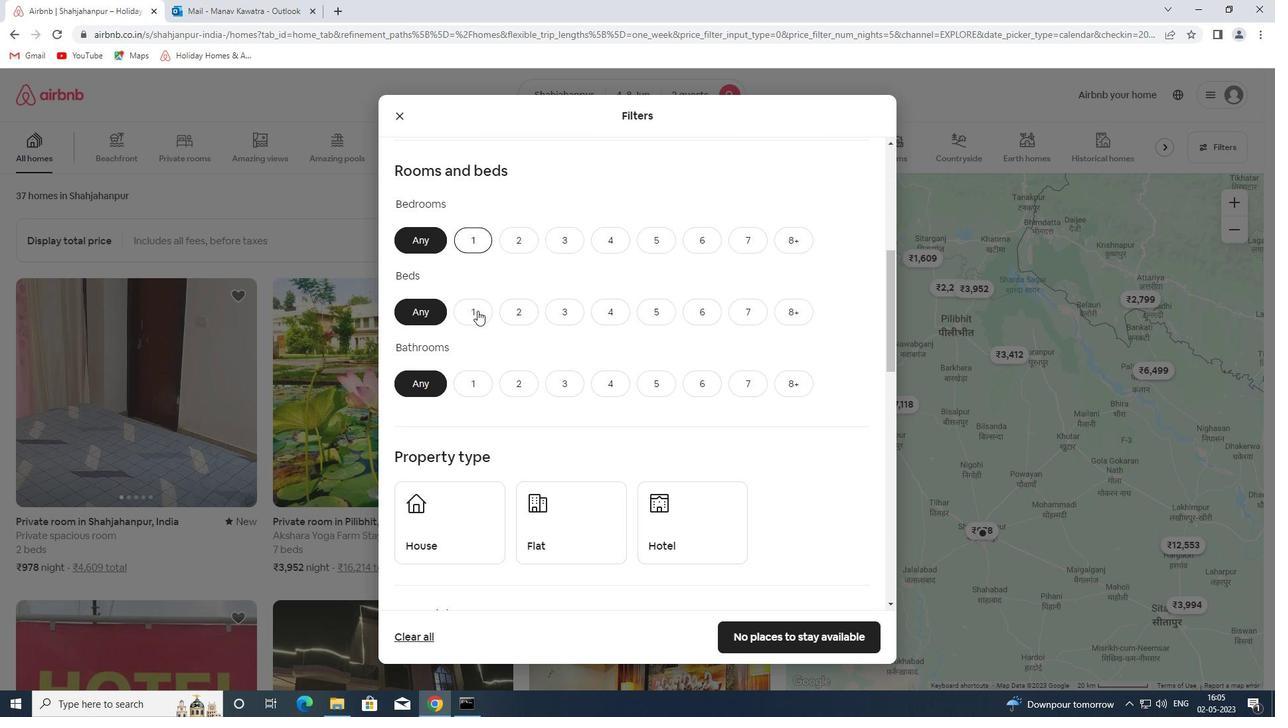 
Action: Mouse moved to (471, 380)
Screenshot: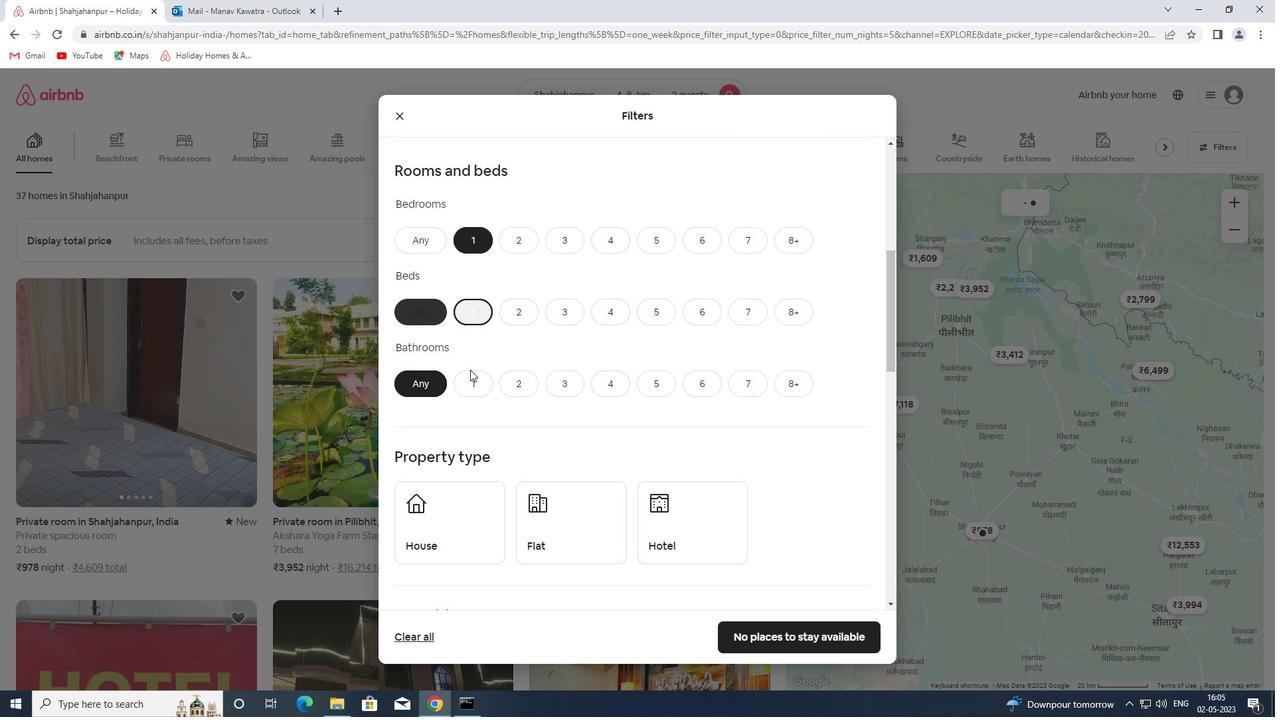 
Action: Mouse pressed left at (471, 380)
Screenshot: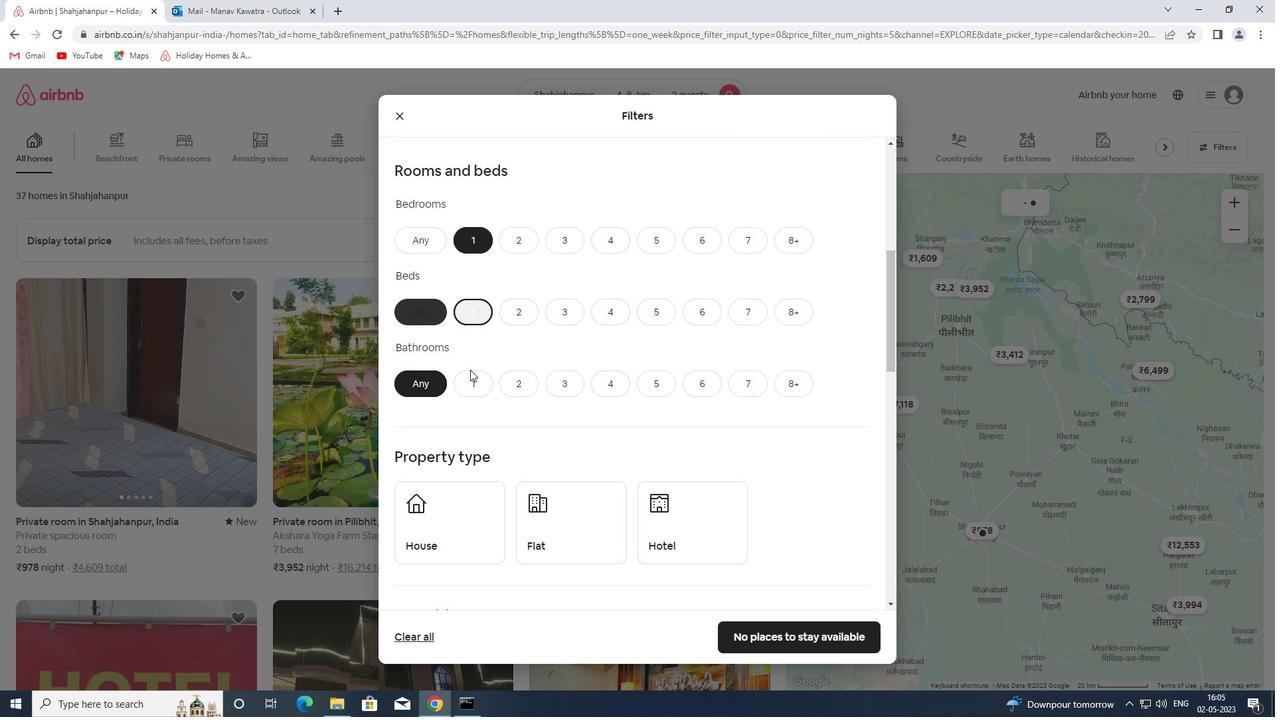 
Action: Mouse moved to (462, 461)
Screenshot: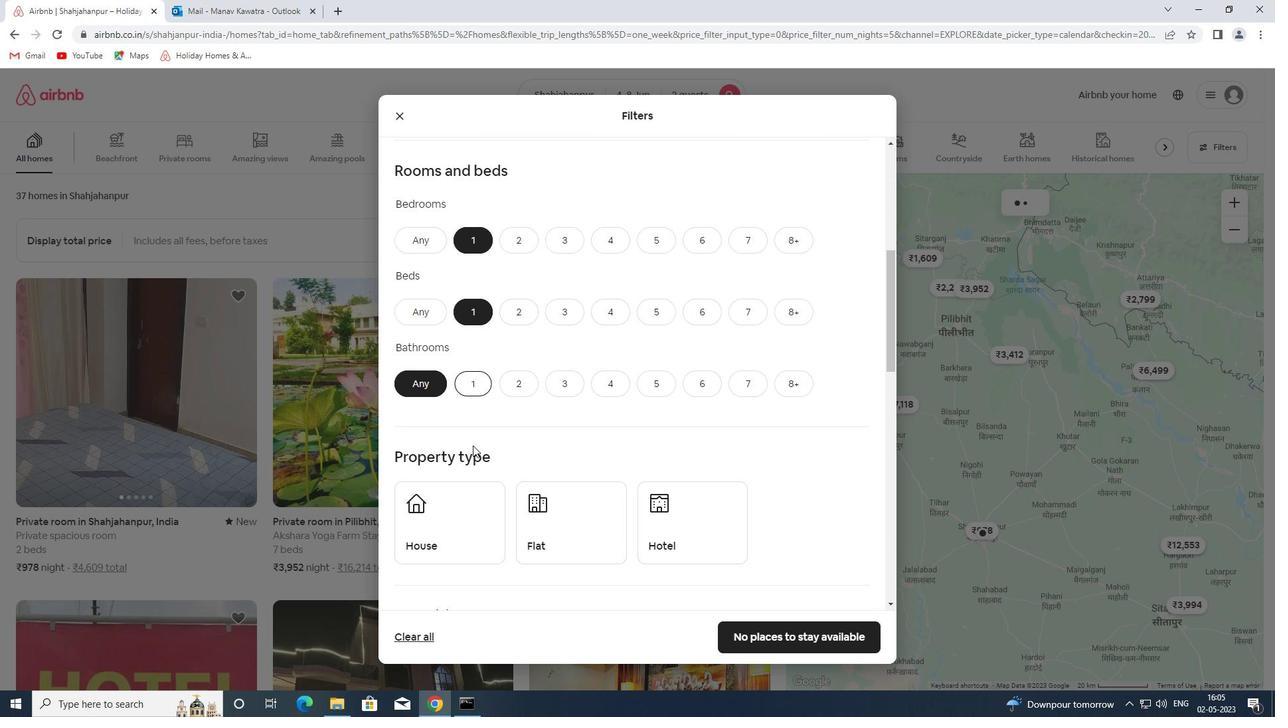 
Action: Mouse pressed left at (462, 461)
Screenshot: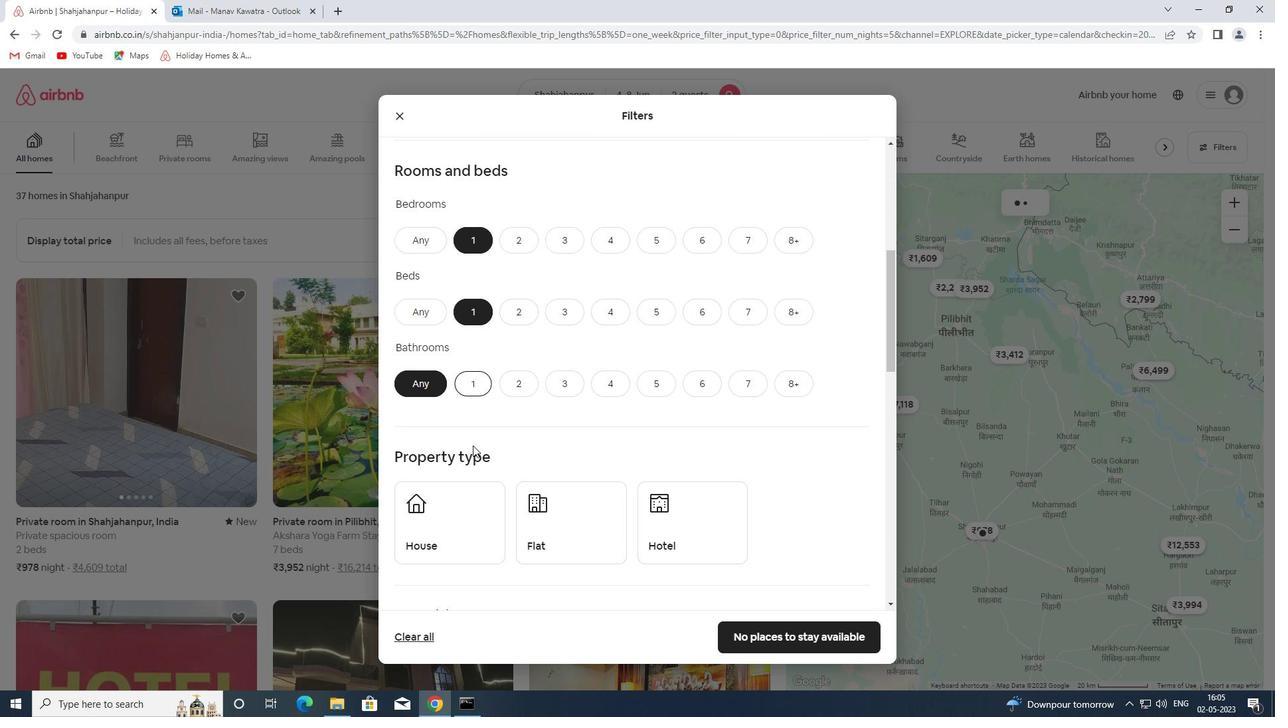 
Action: Mouse moved to (455, 515)
Screenshot: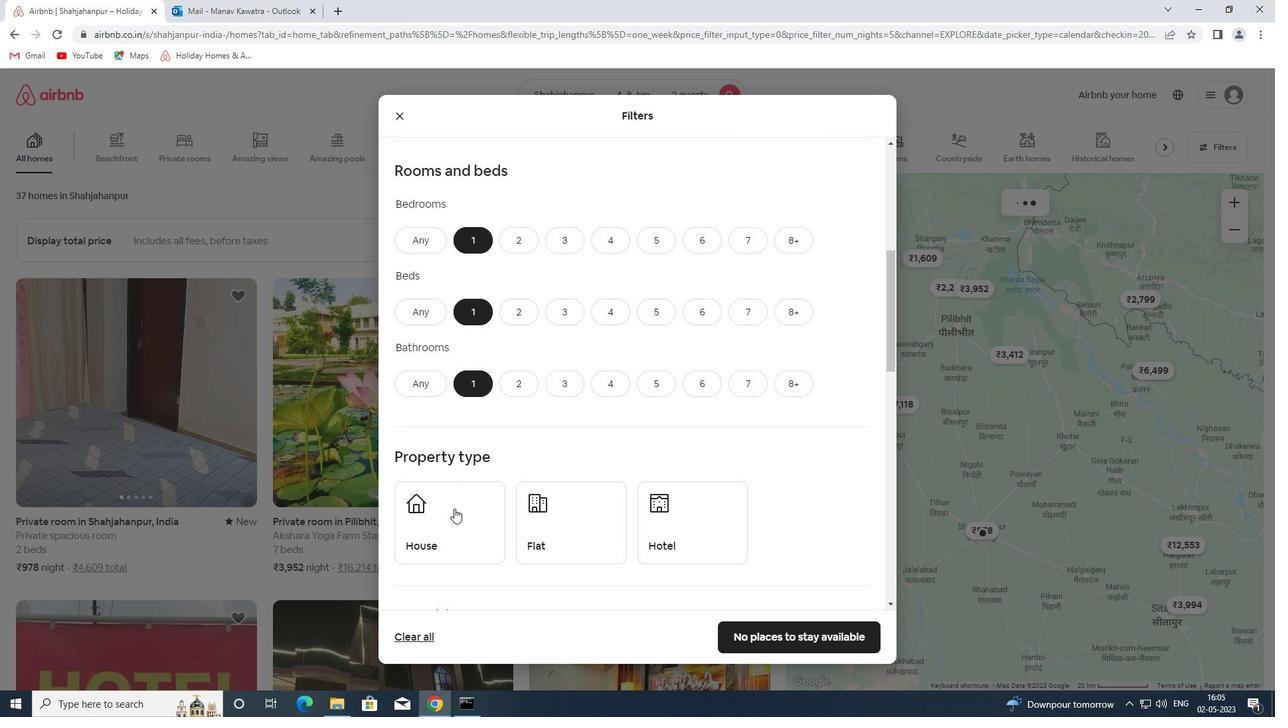 
Action: Mouse pressed left at (455, 515)
Screenshot: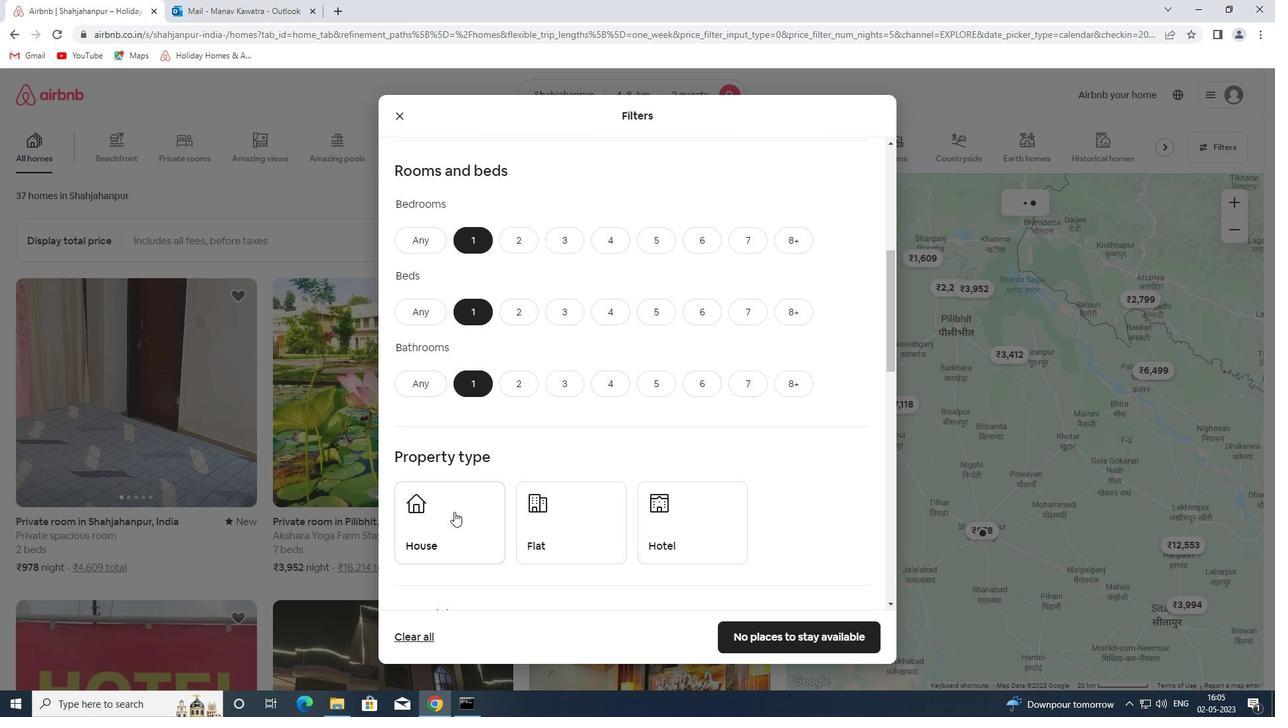 
Action: Mouse moved to (580, 512)
Screenshot: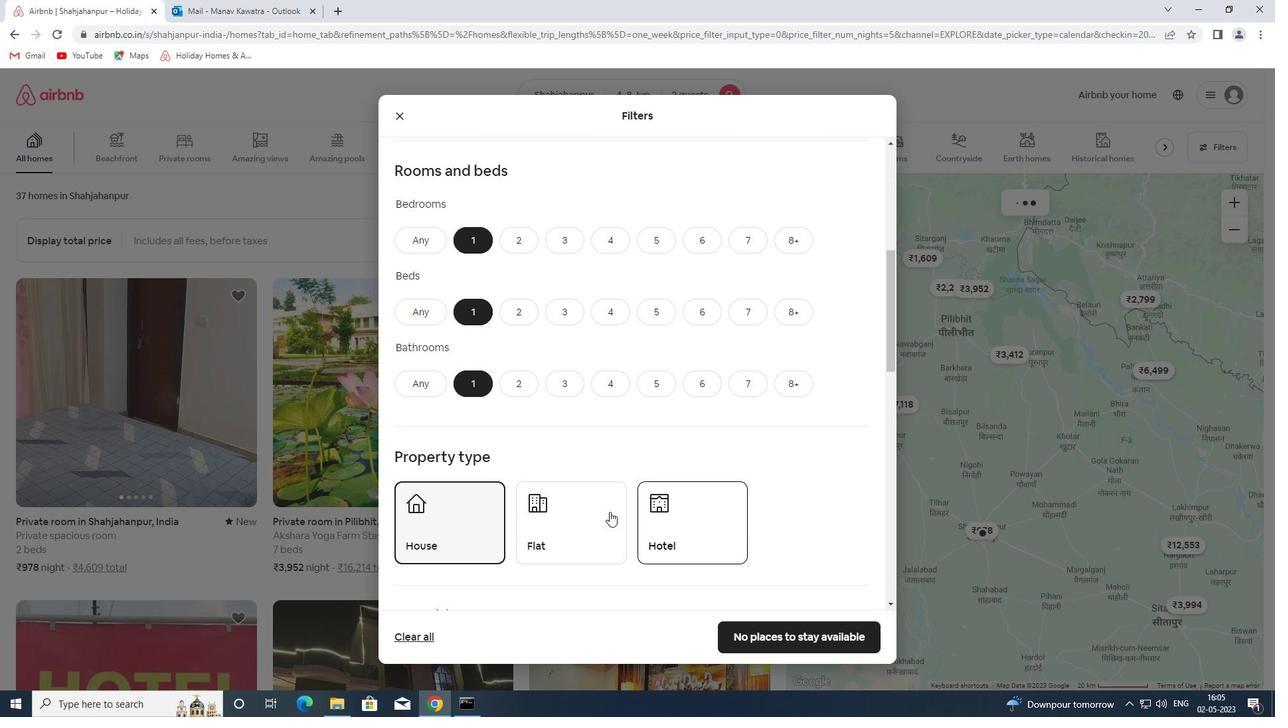 
Action: Mouse pressed left at (580, 512)
Screenshot: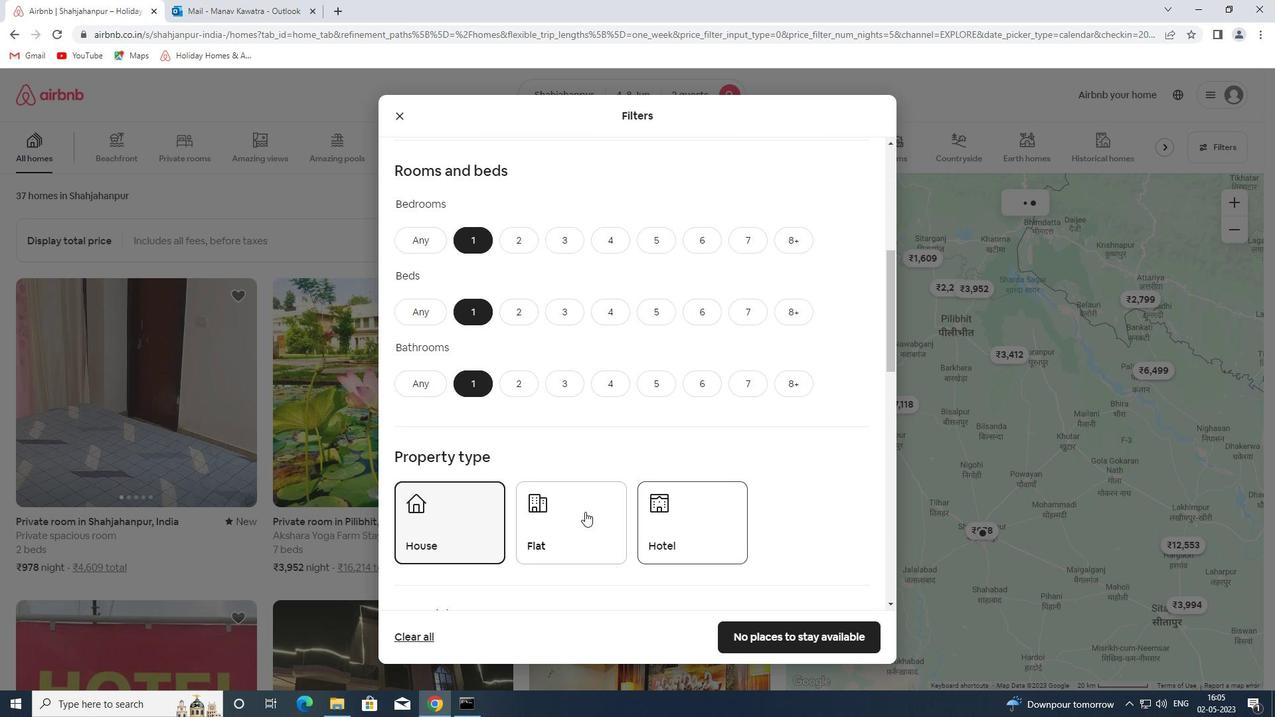 
Action: Mouse moved to (653, 509)
Screenshot: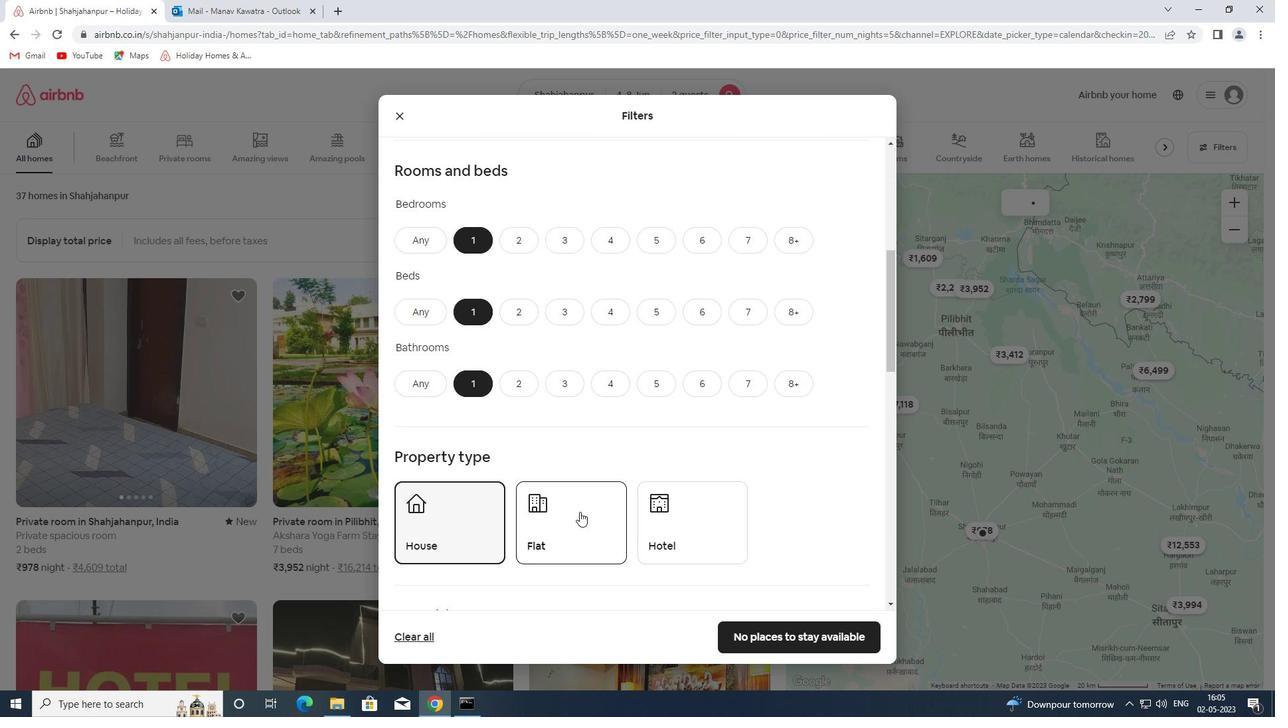 
Action: Mouse pressed left at (653, 509)
Screenshot: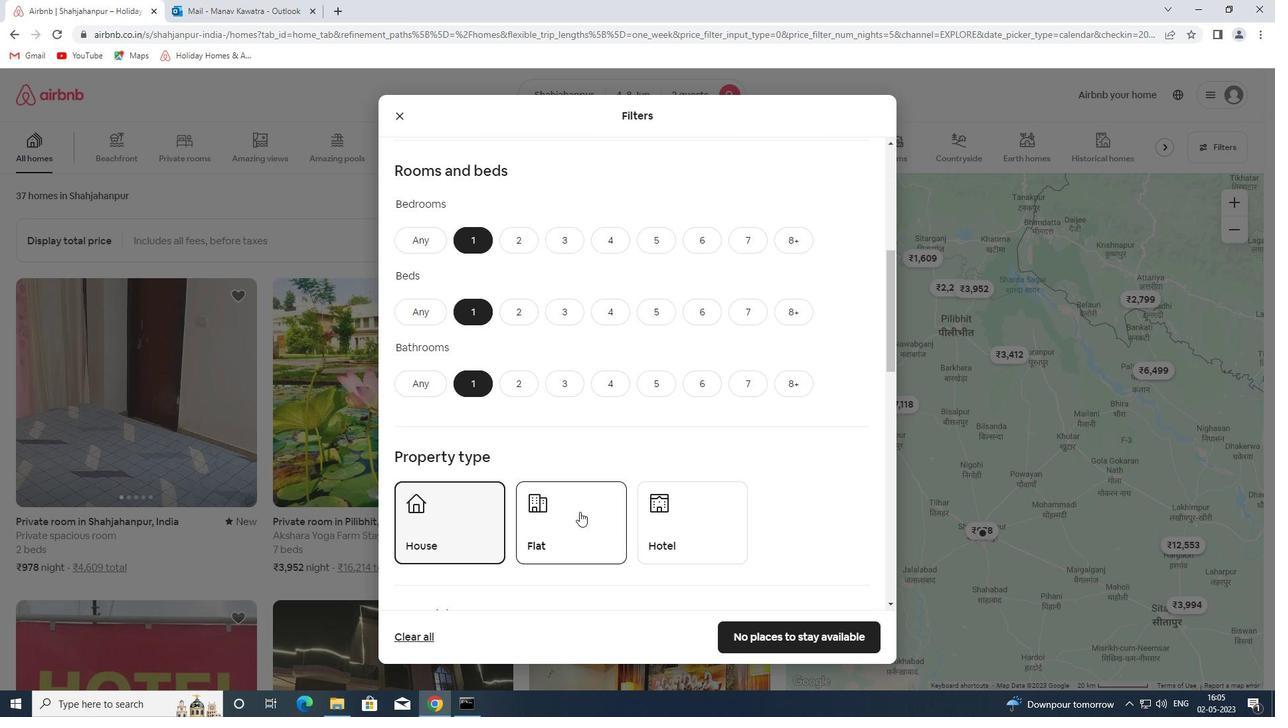 
Action: Mouse moved to (707, 369)
Screenshot: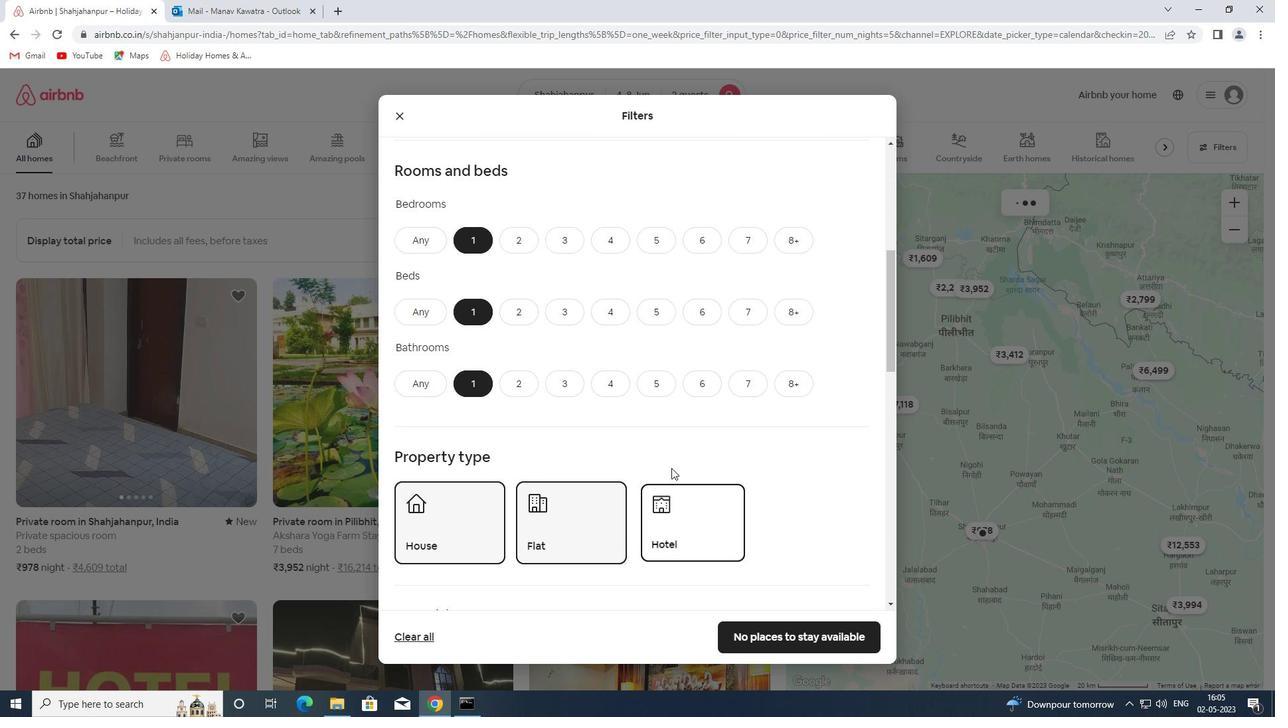 
Action: Mouse scrolled (707, 368) with delta (0, 0)
Screenshot: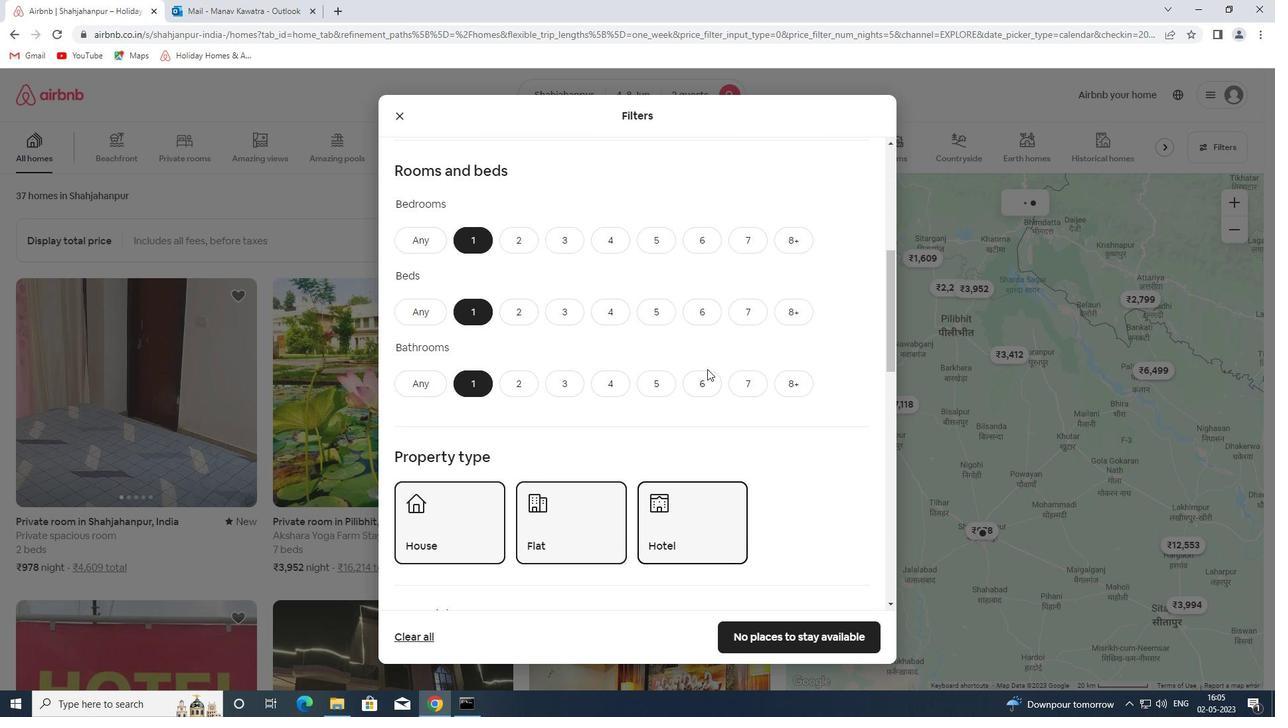 
Action: Mouse scrolled (707, 368) with delta (0, 0)
Screenshot: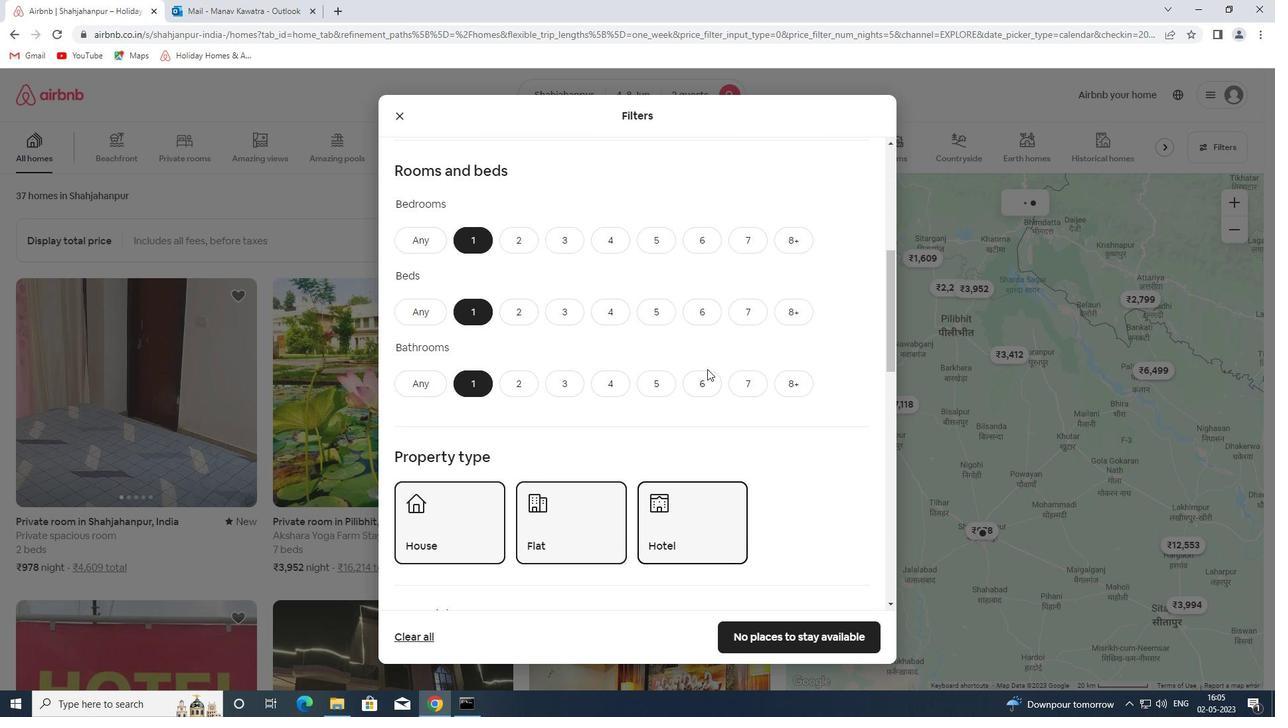 
Action: Mouse scrolled (707, 368) with delta (0, 0)
Screenshot: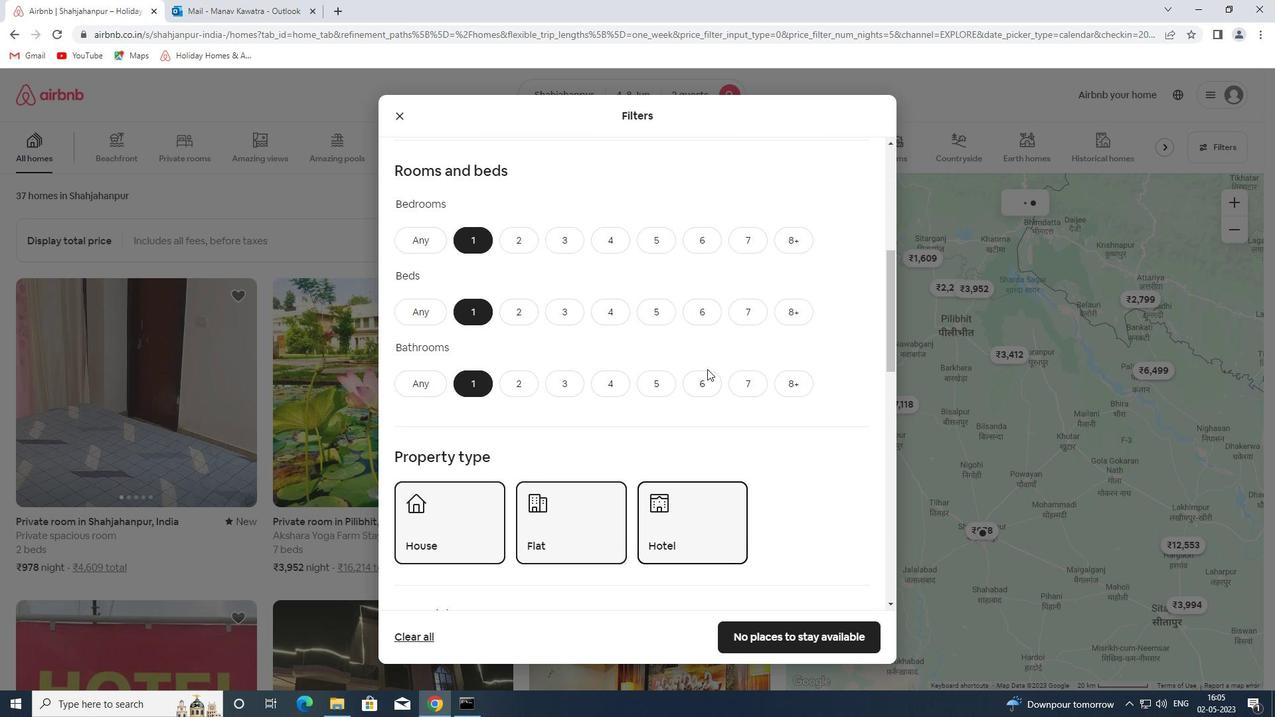 
Action: Mouse scrolled (707, 368) with delta (0, 0)
Screenshot: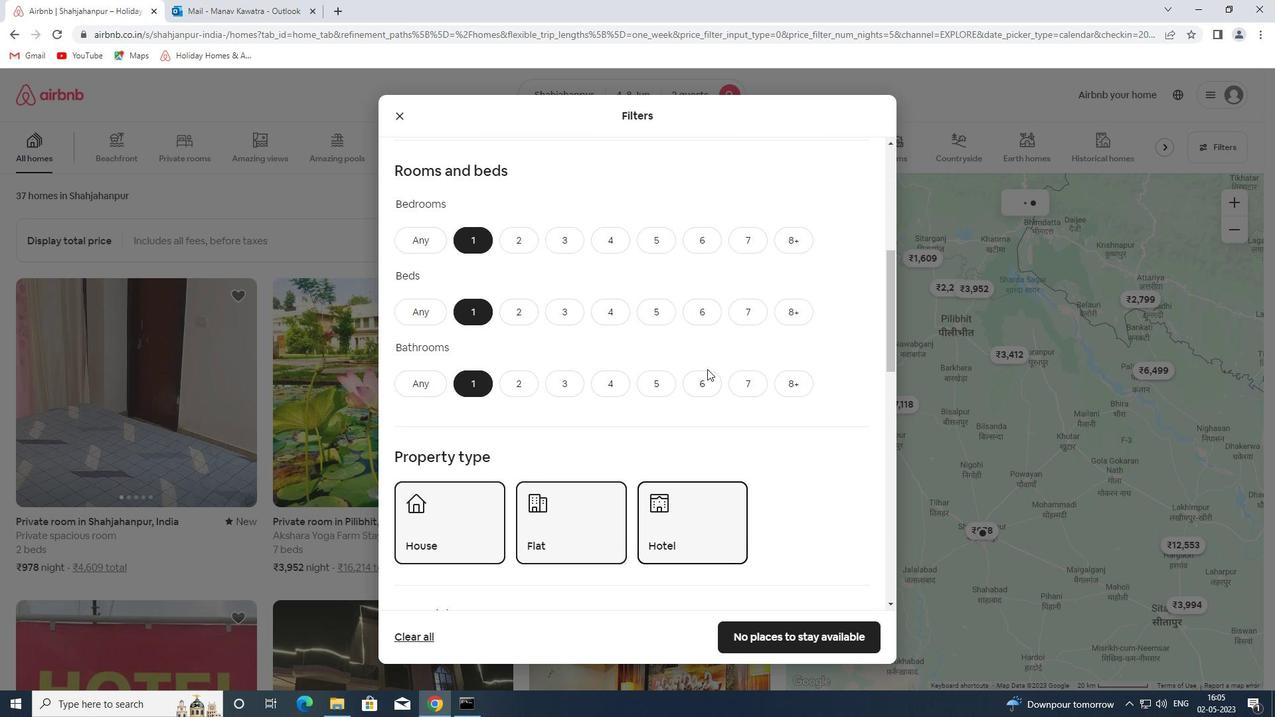 
Action: Mouse scrolled (707, 368) with delta (0, 0)
Screenshot: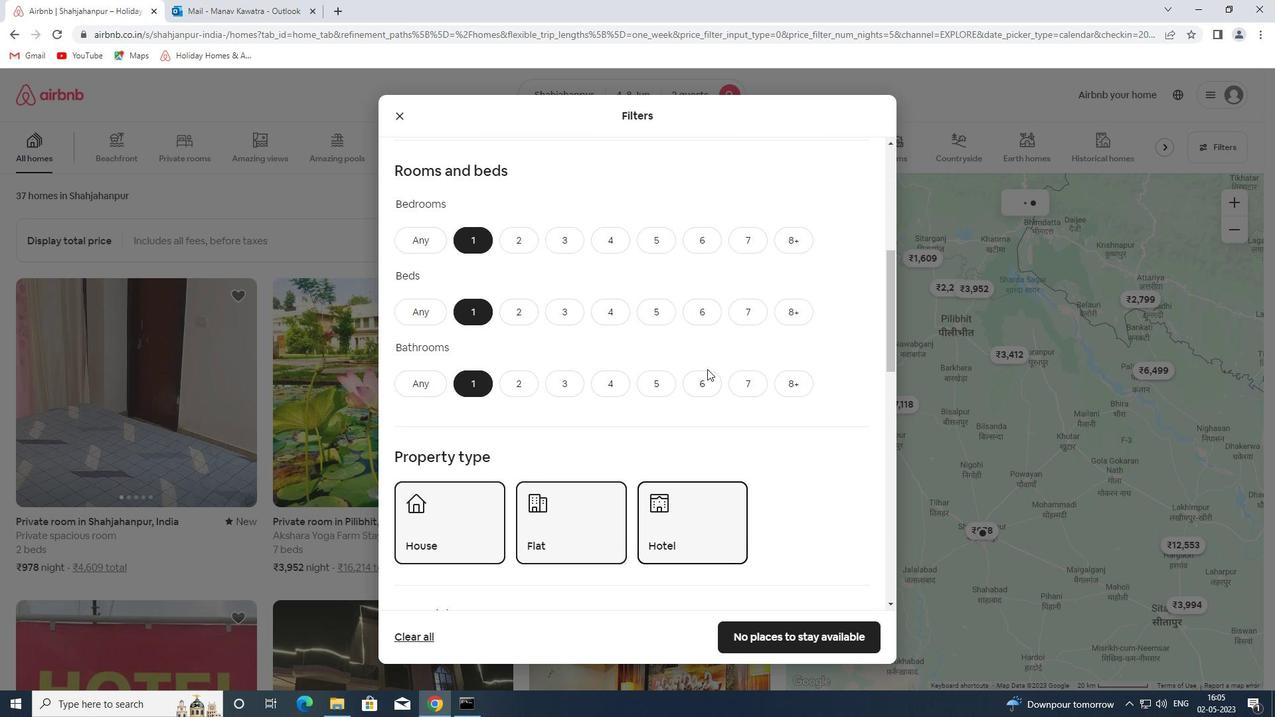 
Action: Mouse moved to (707, 369)
Screenshot: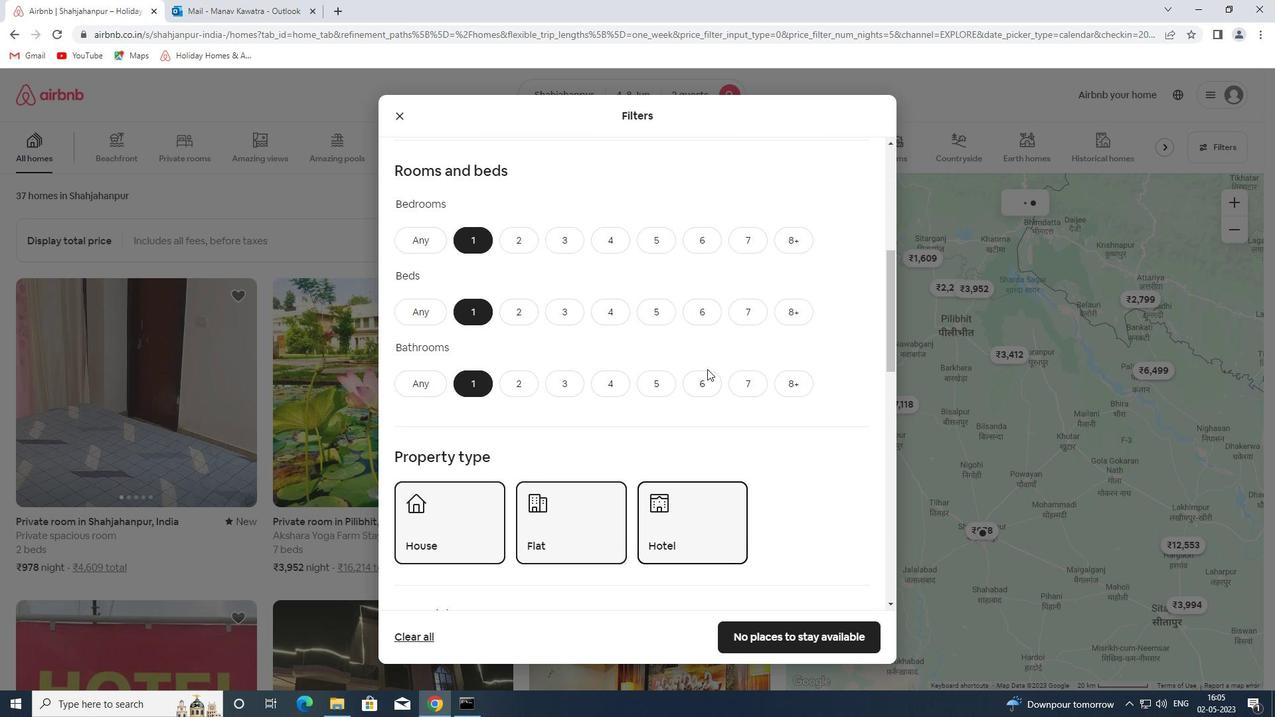 
Action: Mouse scrolled (707, 368) with delta (0, 0)
Screenshot: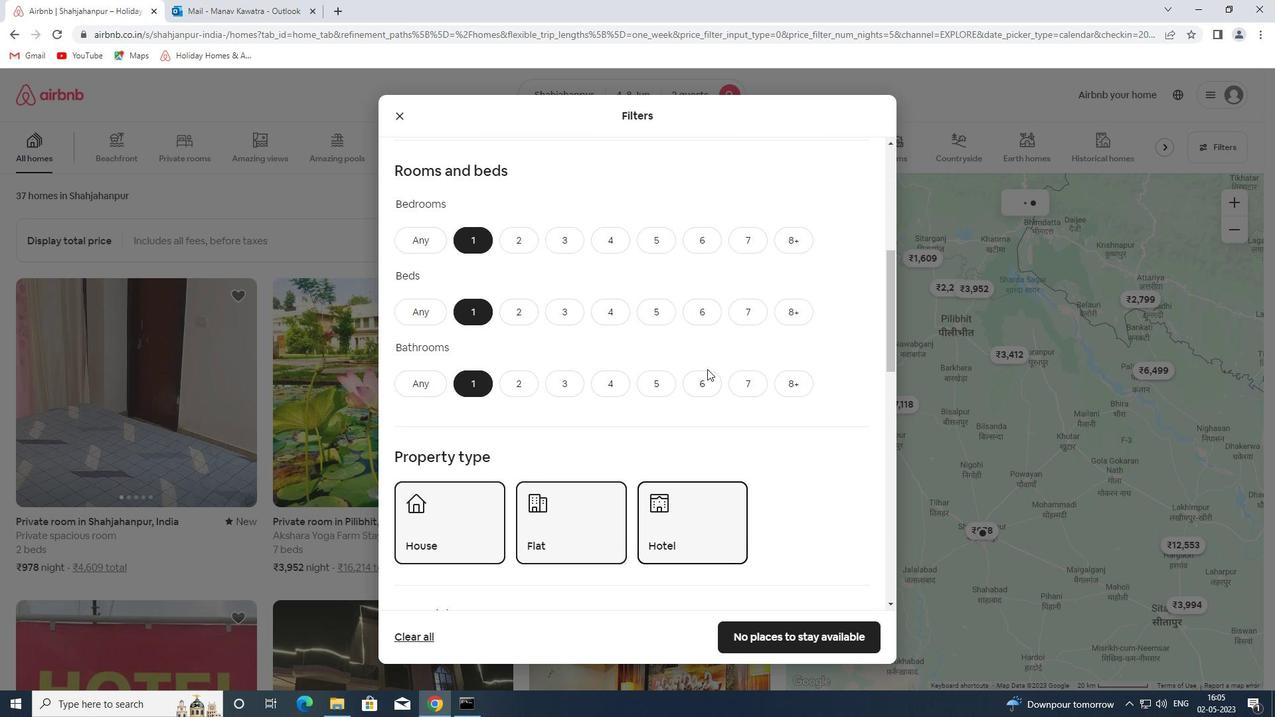 
Action: Mouse moved to (706, 369)
Screenshot: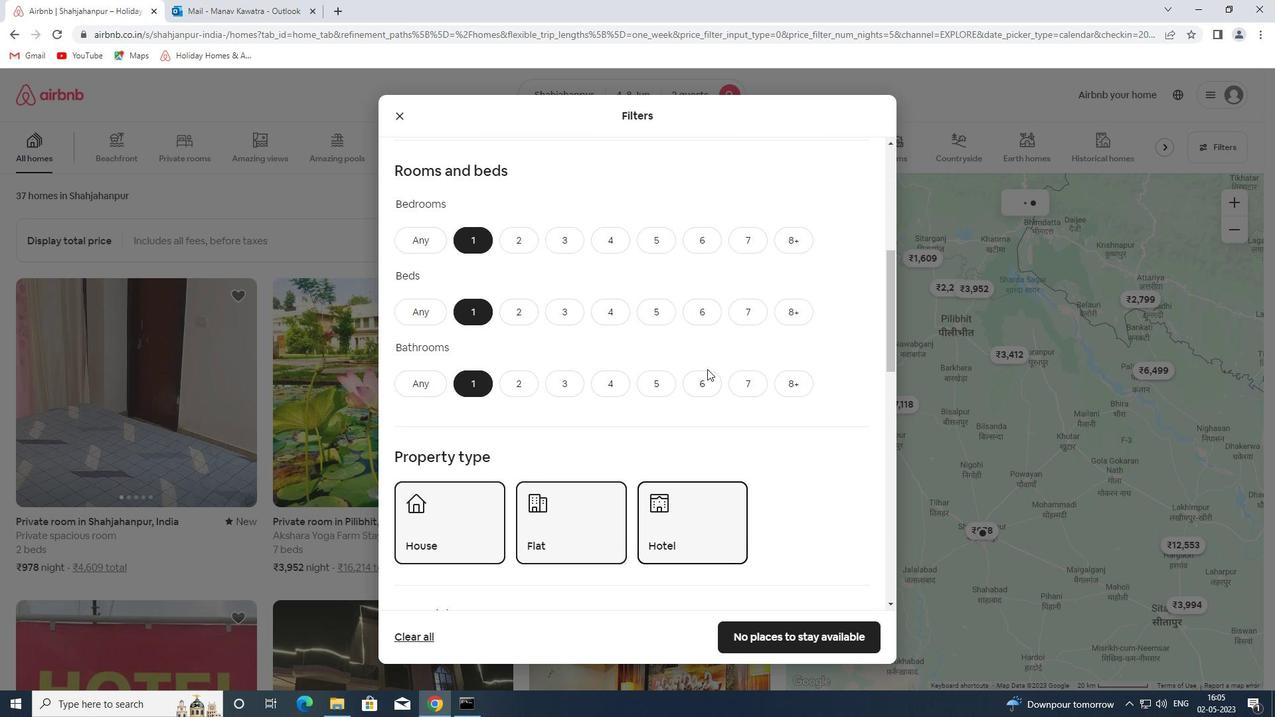 
Action: Mouse scrolled (706, 368) with delta (0, 0)
Screenshot: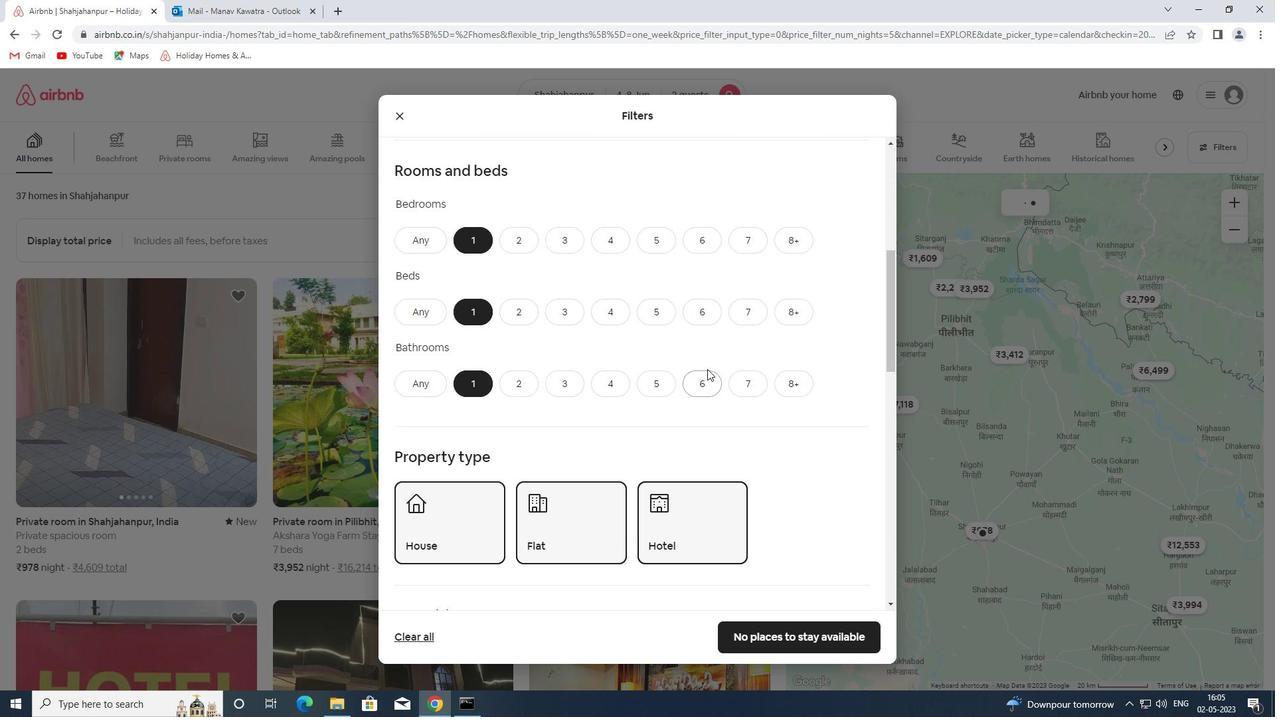 
Action: Mouse moved to (830, 458)
Screenshot: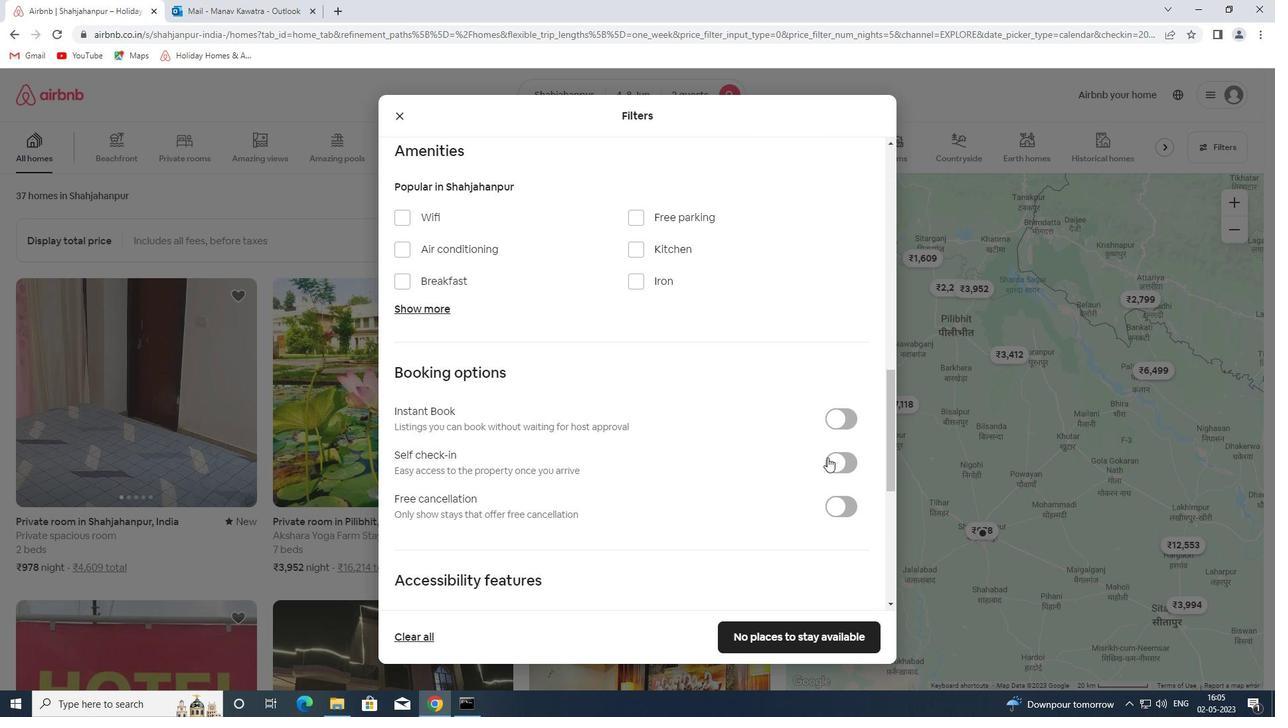 
Action: Mouse pressed left at (830, 458)
Screenshot: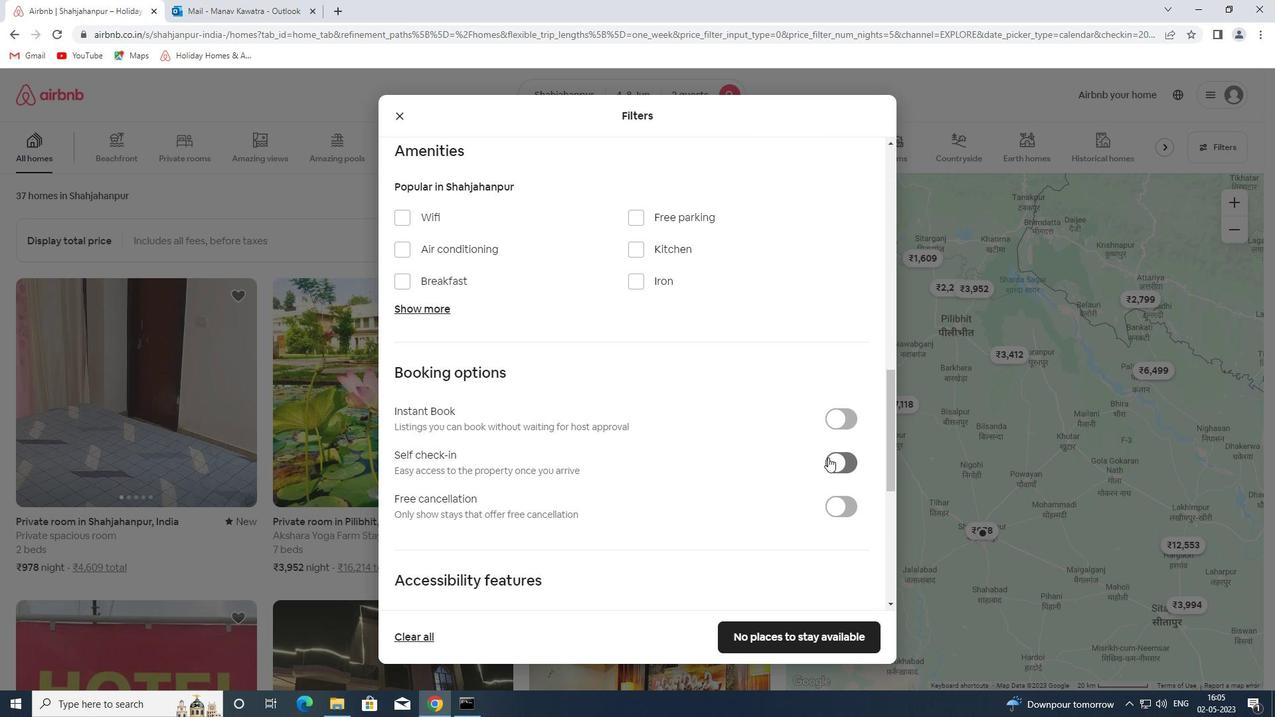 
Action: Mouse moved to (703, 425)
Screenshot: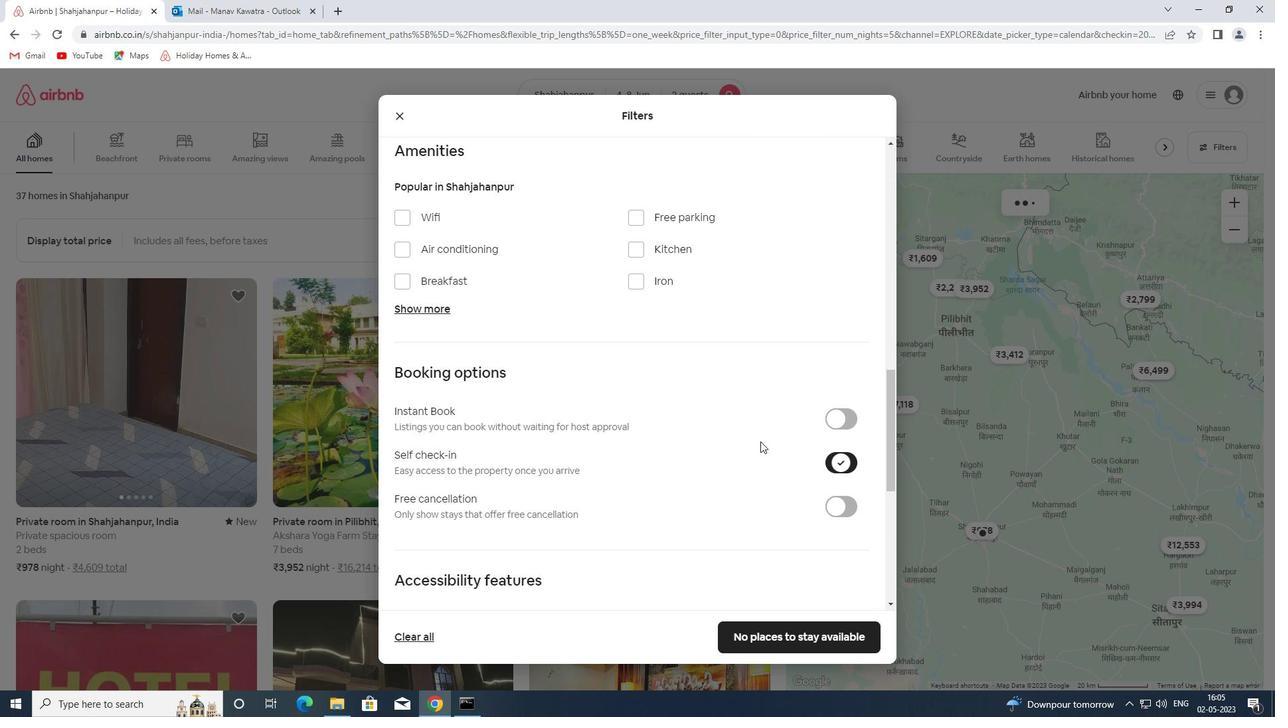 
Action: Mouse scrolled (703, 424) with delta (0, 0)
Screenshot: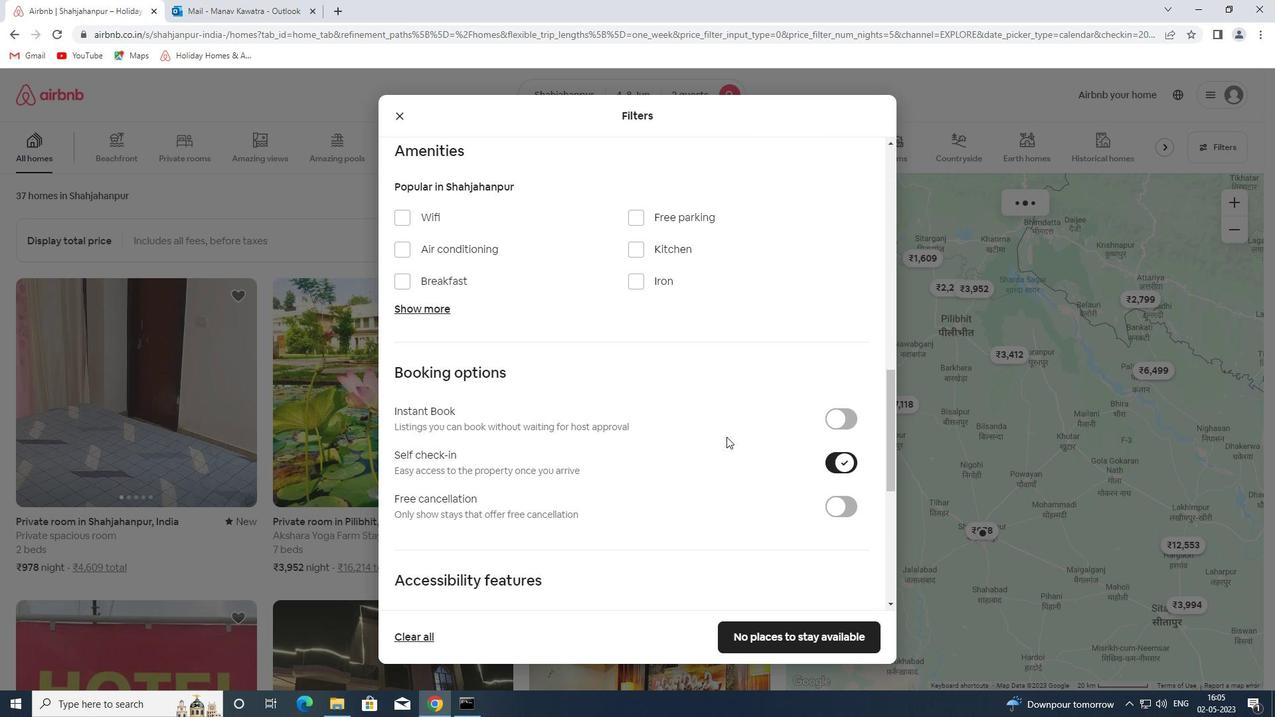 
Action: Mouse scrolled (703, 424) with delta (0, 0)
Screenshot: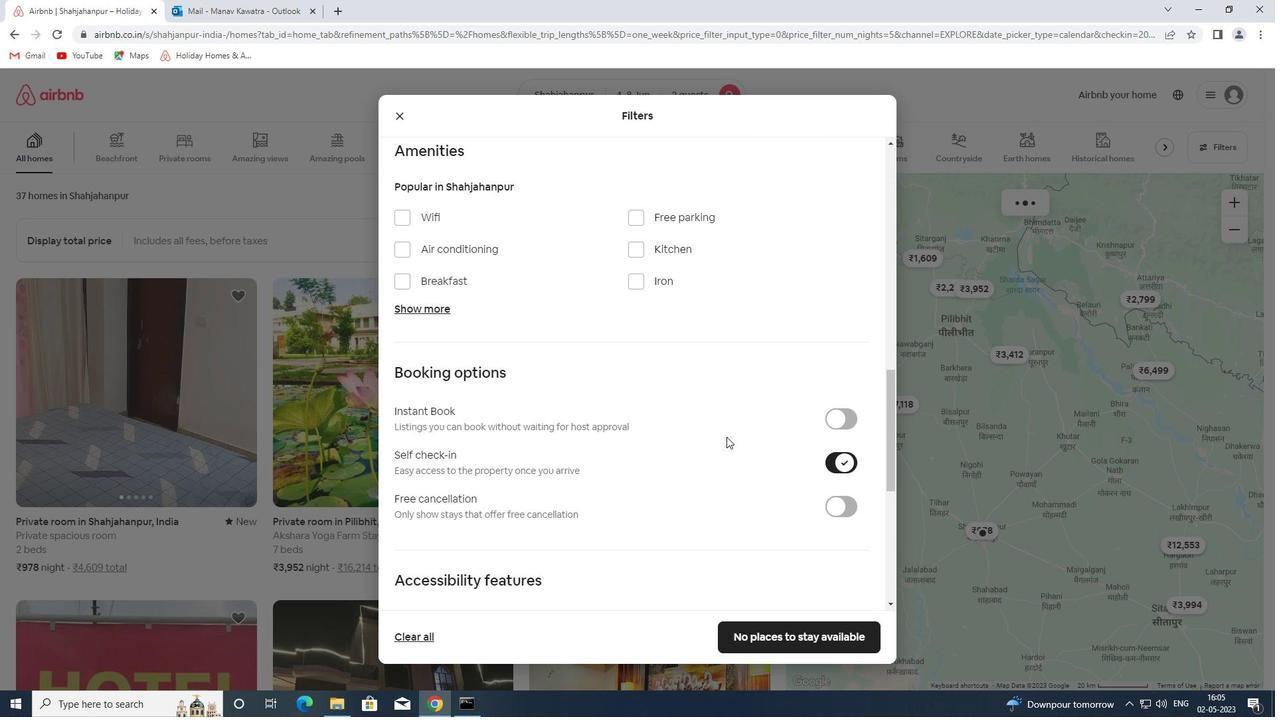 
Action: Mouse scrolled (703, 424) with delta (0, 0)
Screenshot: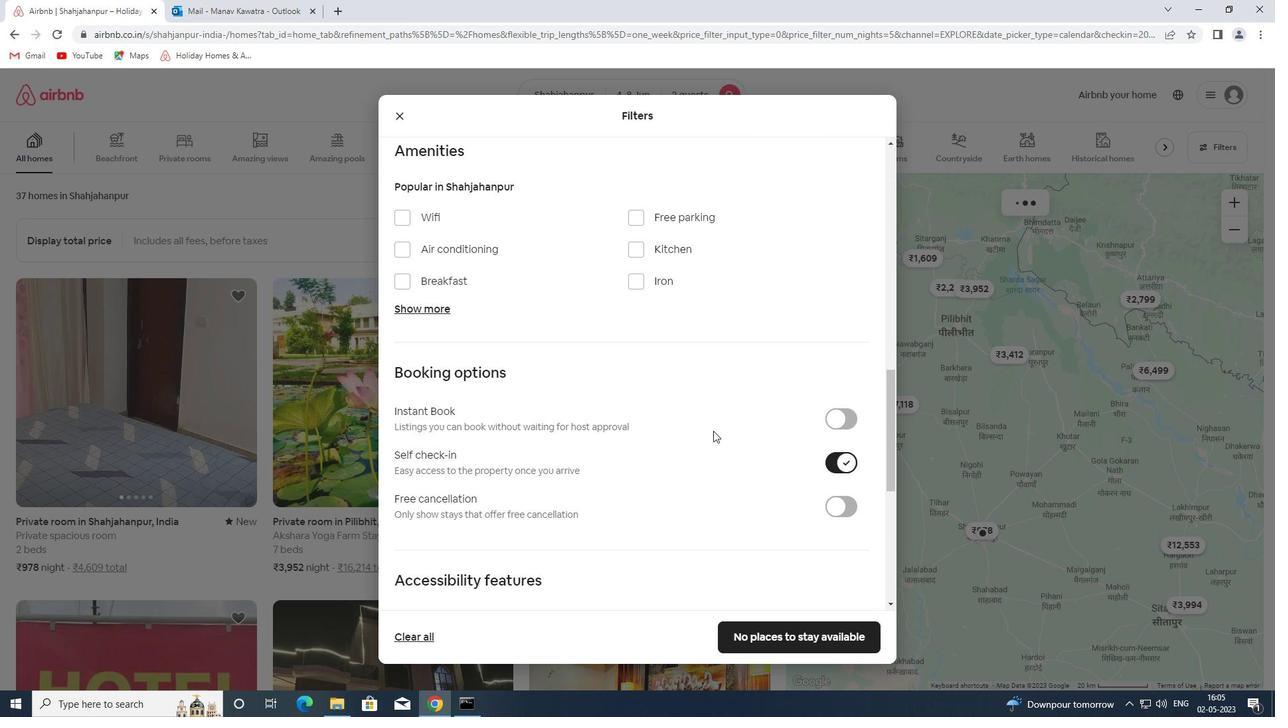 
Action: Mouse scrolled (703, 424) with delta (0, 0)
Screenshot: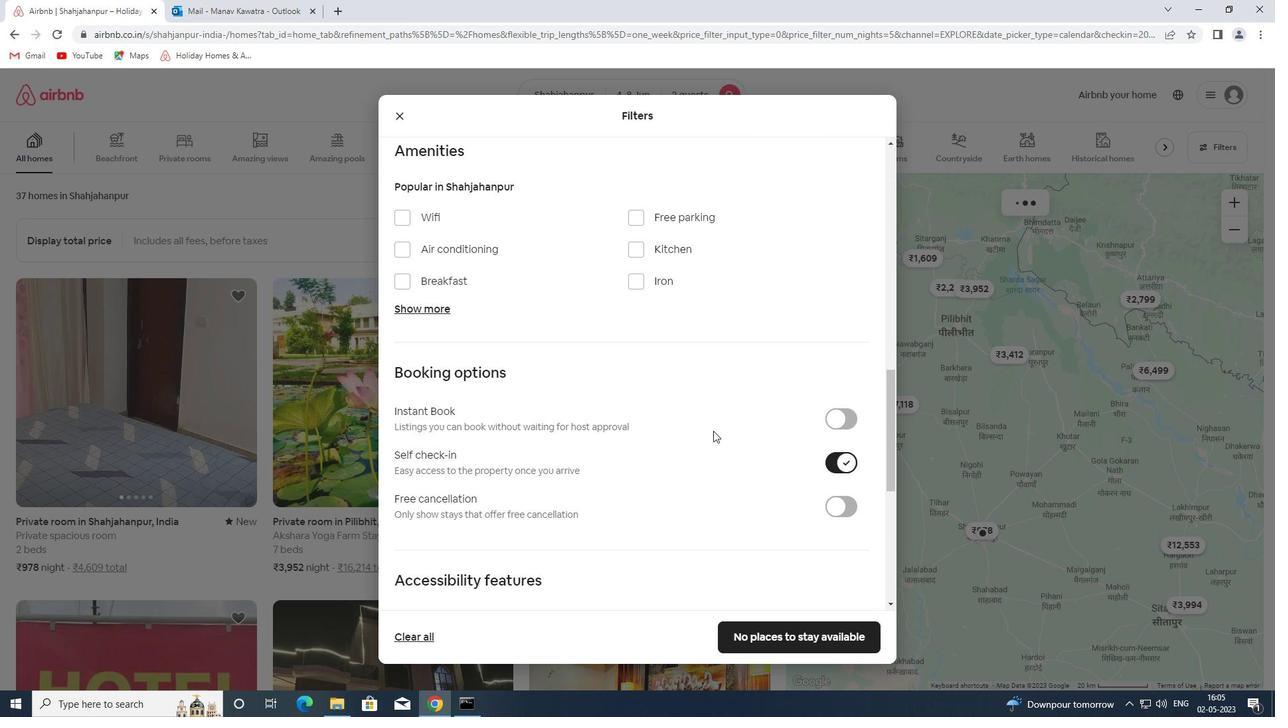 
Action: Mouse scrolled (703, 424) with delta (0, 0)
Screenshot: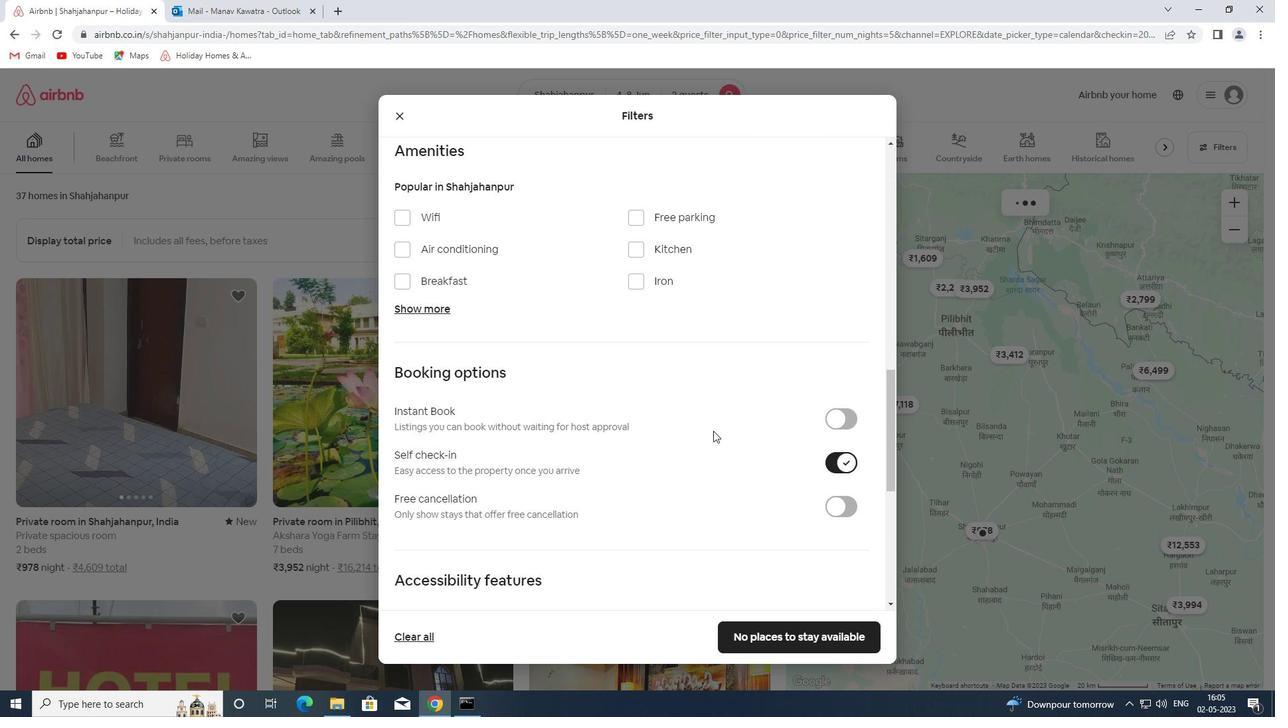 
Action: Mouse scrolled (703, 424) with delta (0, 0)
Screenshot: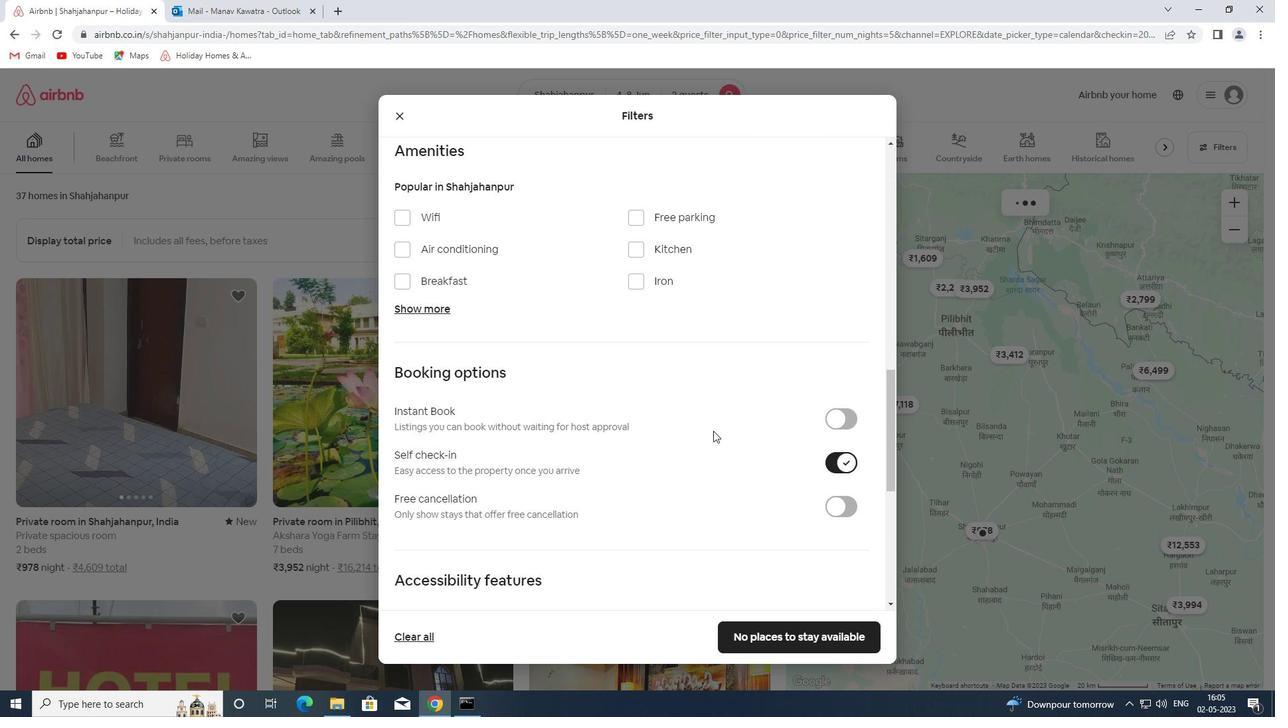 
Action: Mouse scrolled (703, 424) with delta (0, 0)
Screenshot: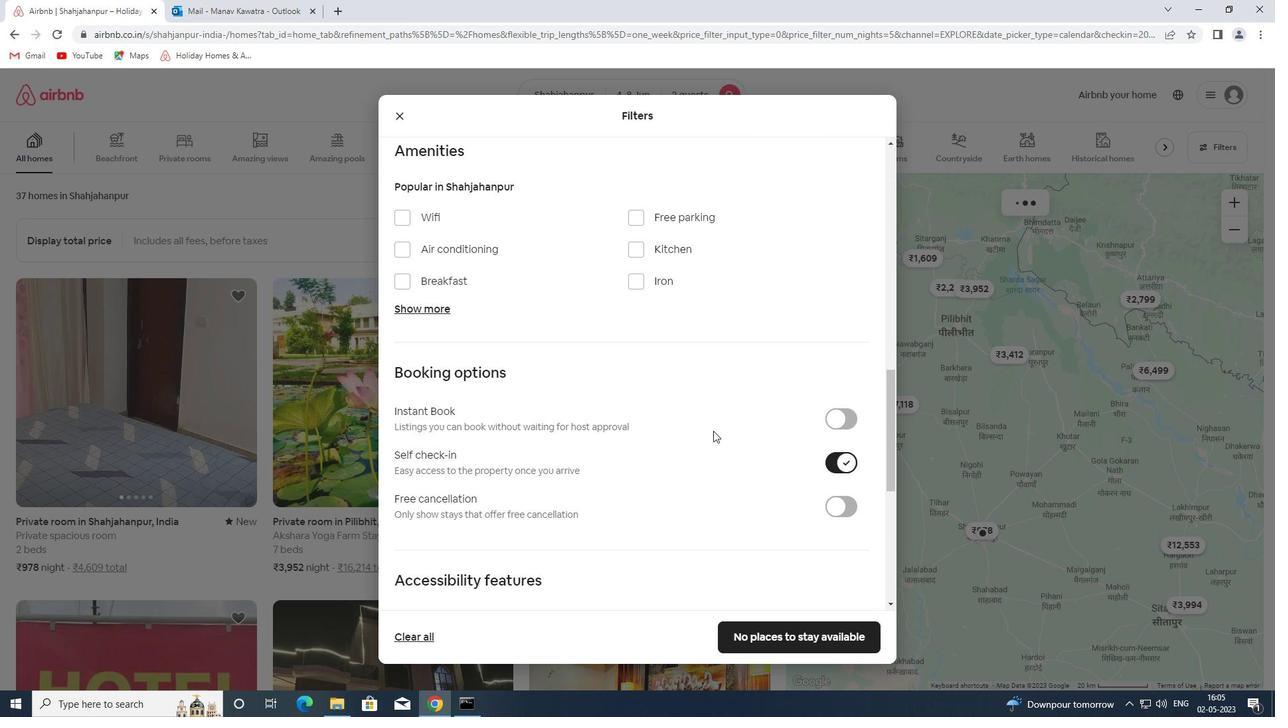 
Action: Mouse moved to (432, 535)
Screenshot: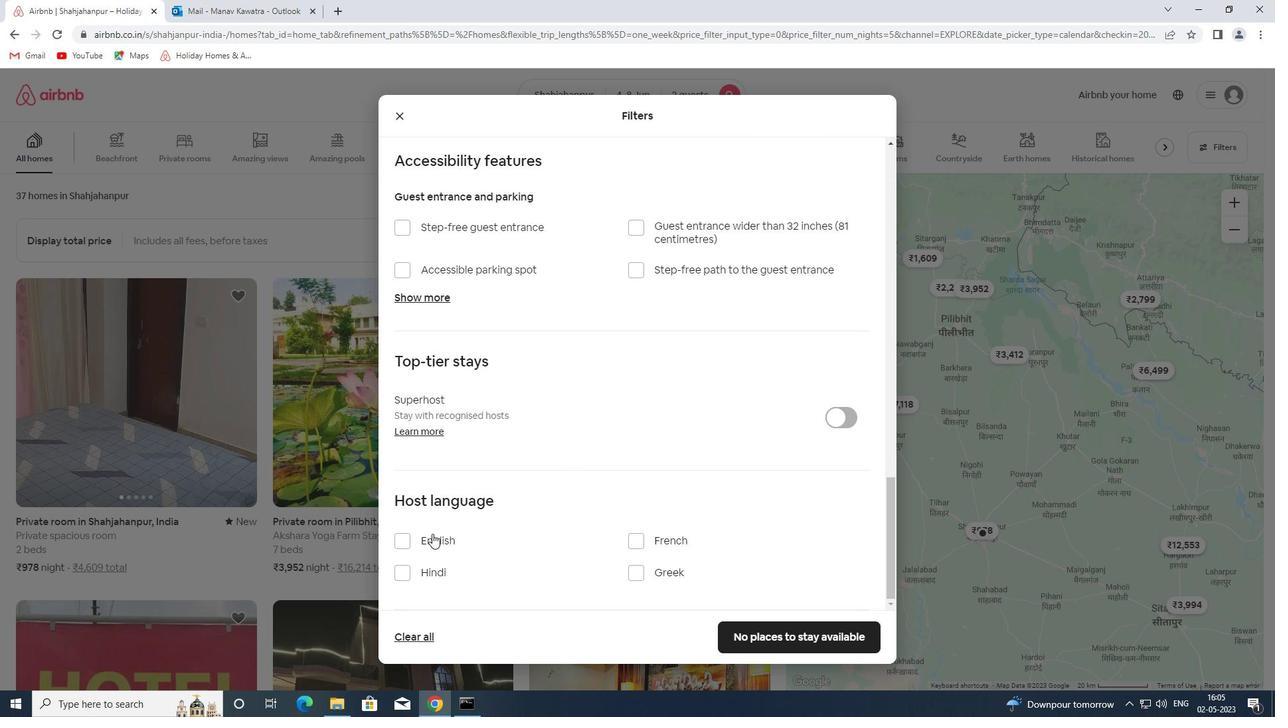 
Action: Mouse pressed left at (432, 535)
Screenshot: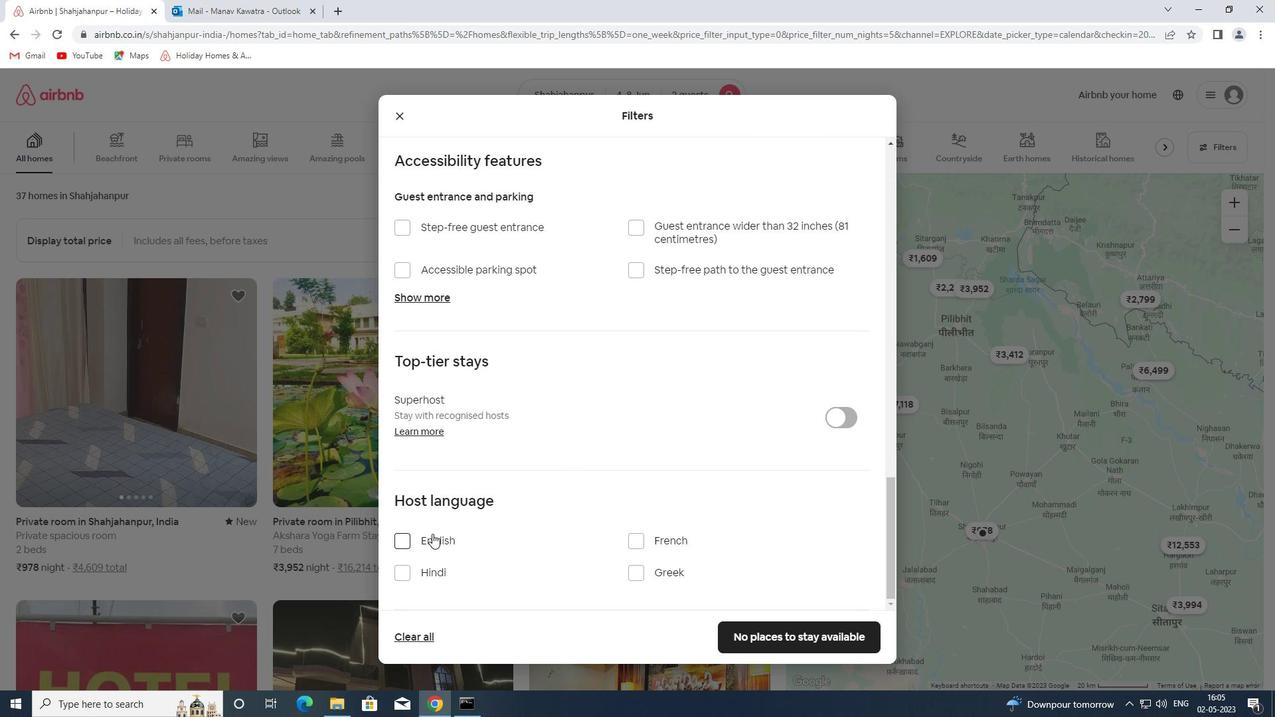 
Action: Mouse moved to (767, 635)
Screenshot: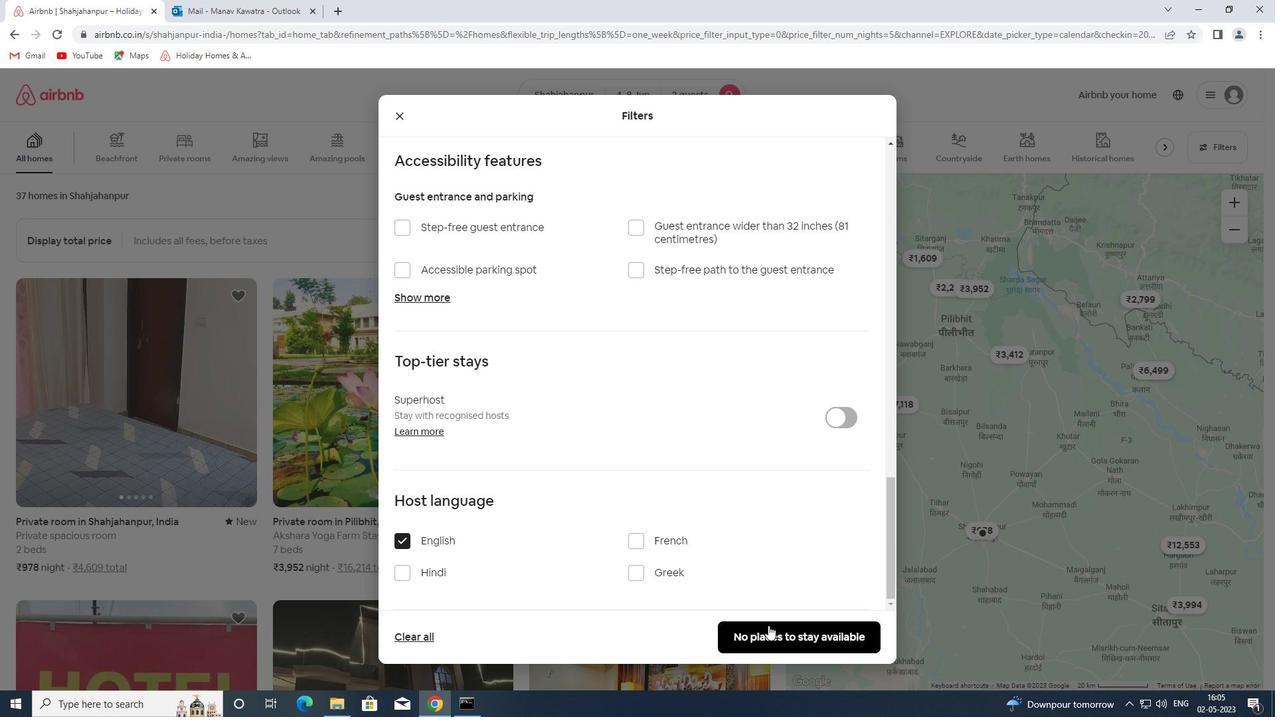 
Action: Mouse pressed left at (767, 635)
Screenshot: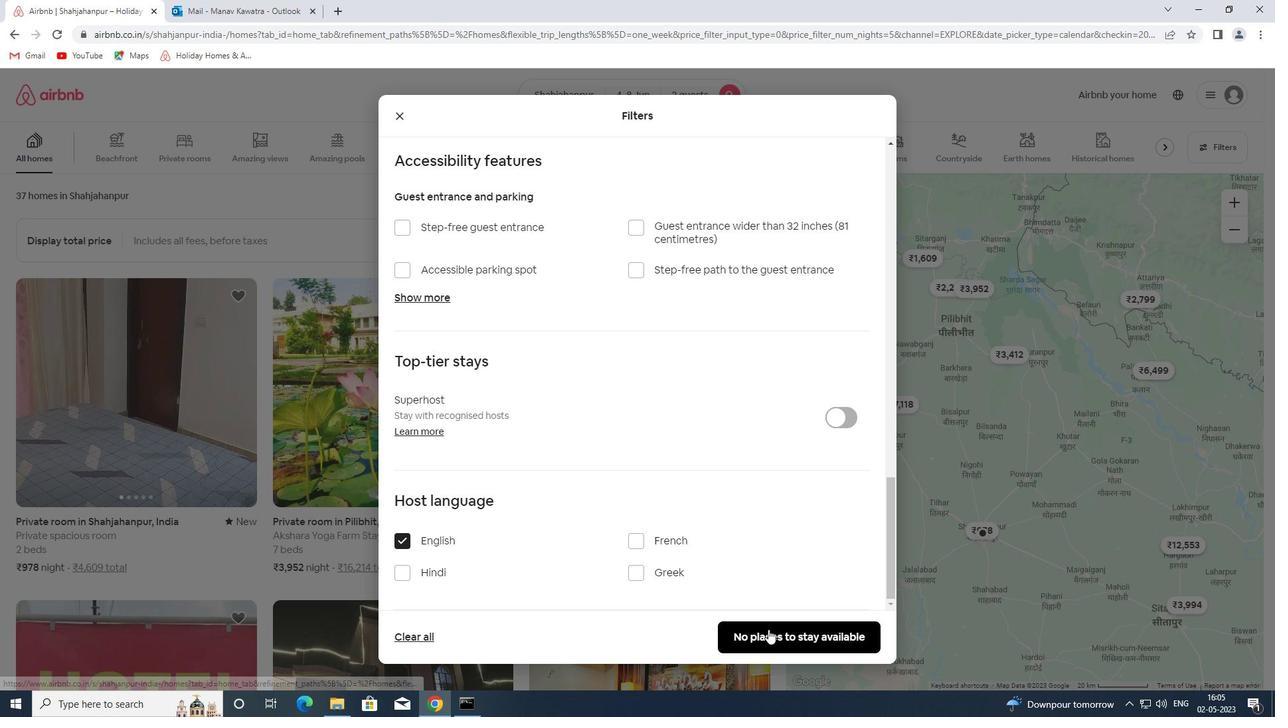 
Action: Mouse moved to (716, 486)
Screenshot: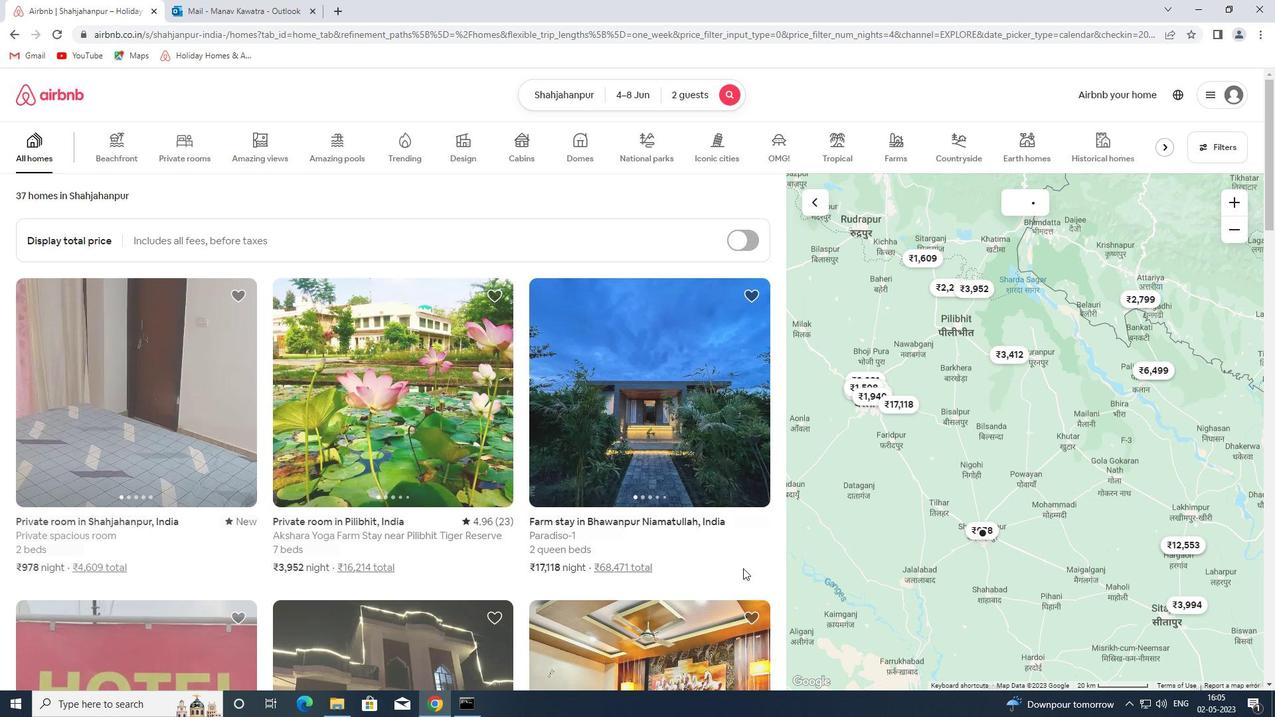 
